 Task: In the event  named  Client Appreciation Networking Breakfast, Set a range of dates when you can accept meetings  '10 Jul â€" 1 Aug 2023'. Select a duration of  60 min. Select working hours  	_x000D_
MON- SAT 10:00am â€" 6:00pm. Add time before or after your events  as 10 min. Set the frequency of available time slots for invitees as  25 min. Set the minimum notice period and maximum events allowed per day as  48 hours and 2. , logged in from the account softage.4@softage.net and add another guest for the event, softage.9@softage.net
Action: Key pressed breakfast
Screenshot: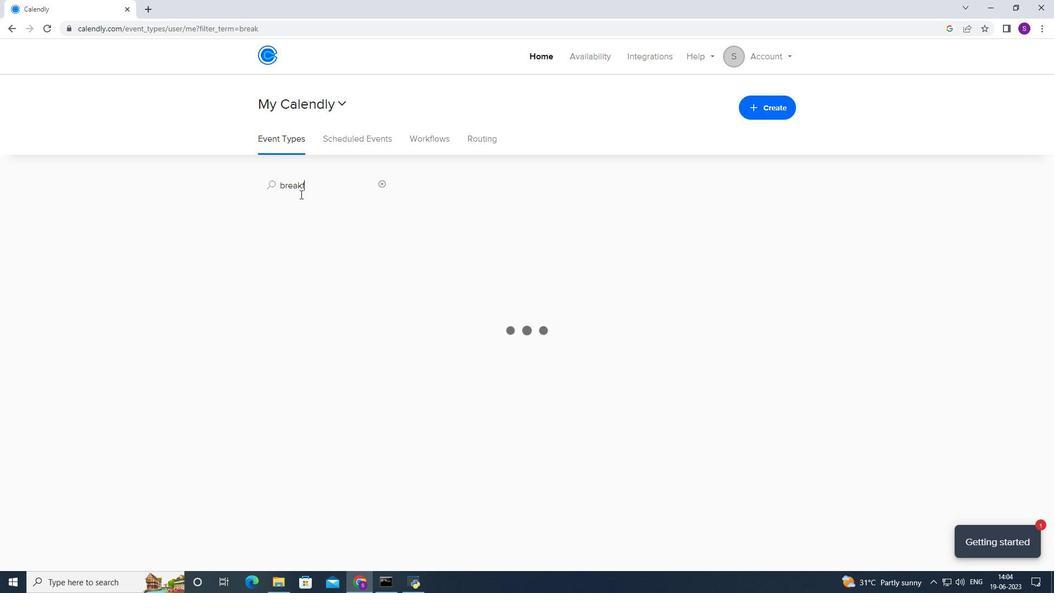
Action: Mouse moved to (532, 341)
Screenshot: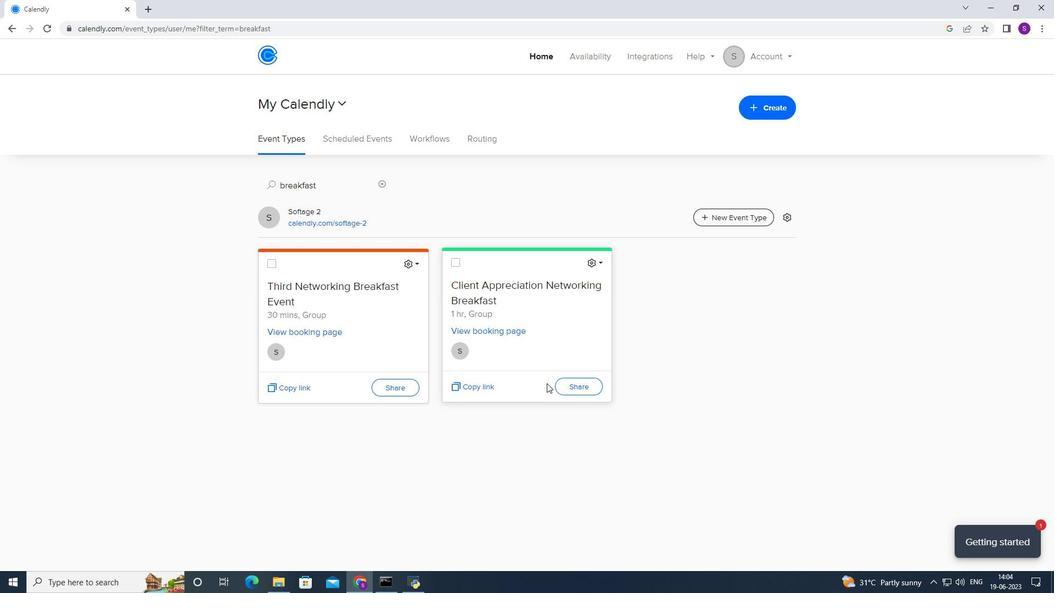 
Action: Mouse pressed left at (532, 341)
Screenshot: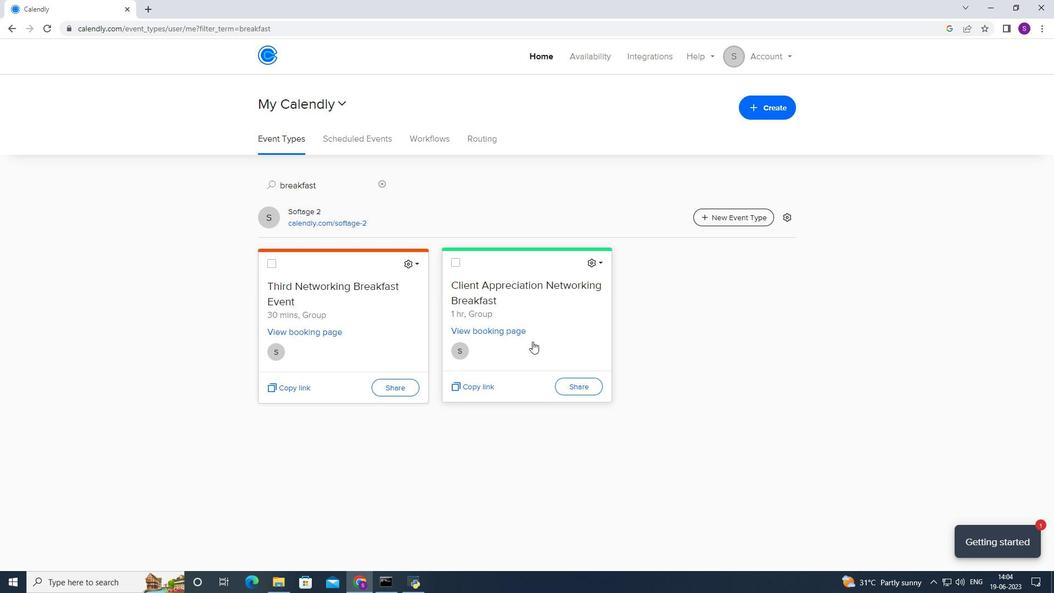 
Action: Mouse moved to (357, 235)
Screenshot: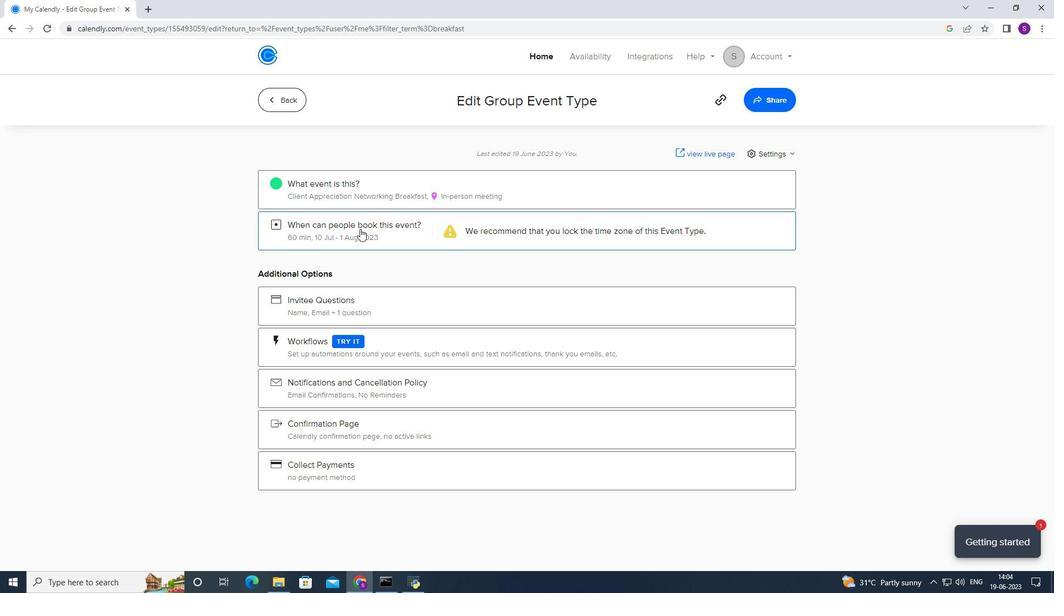 
Action: Mouse pressed left at (357, 235)
Screenshot: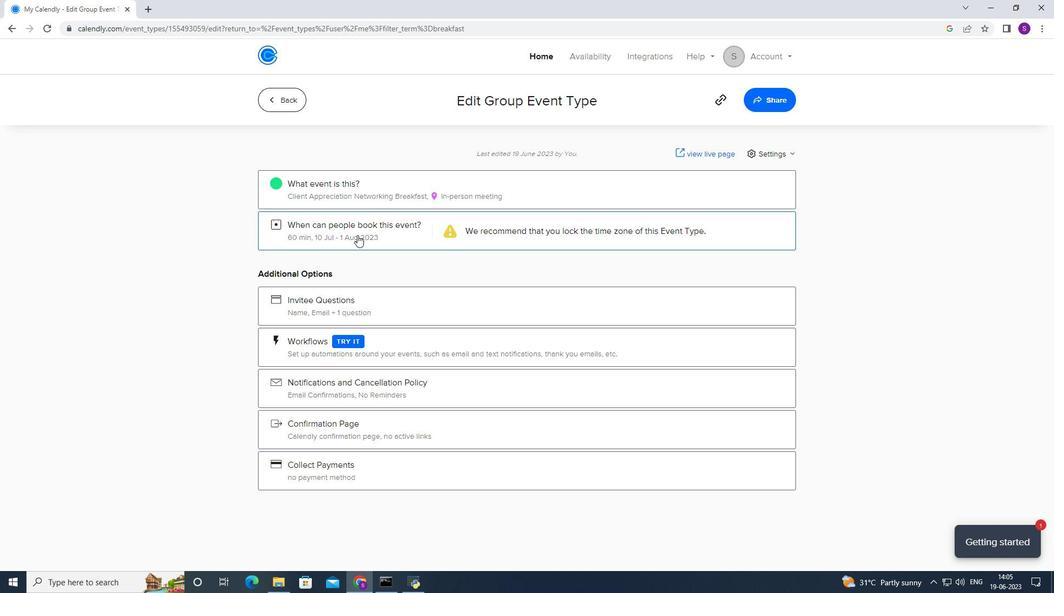 
Action: Mouse moved to (397, 369)
Screenshot: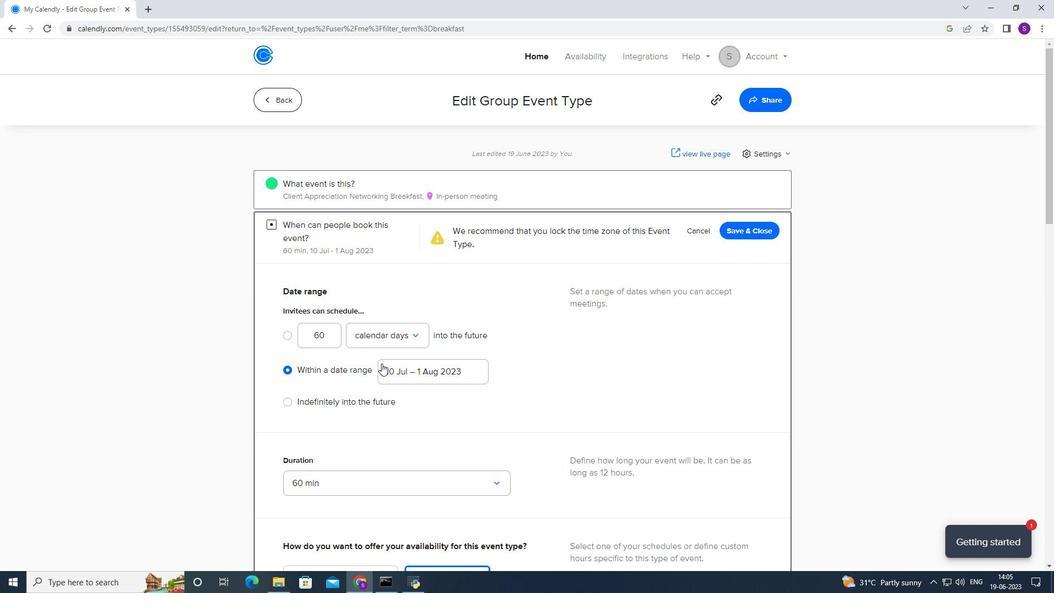 
Action: Mouse pressed left at (397, 369)
Screenshot: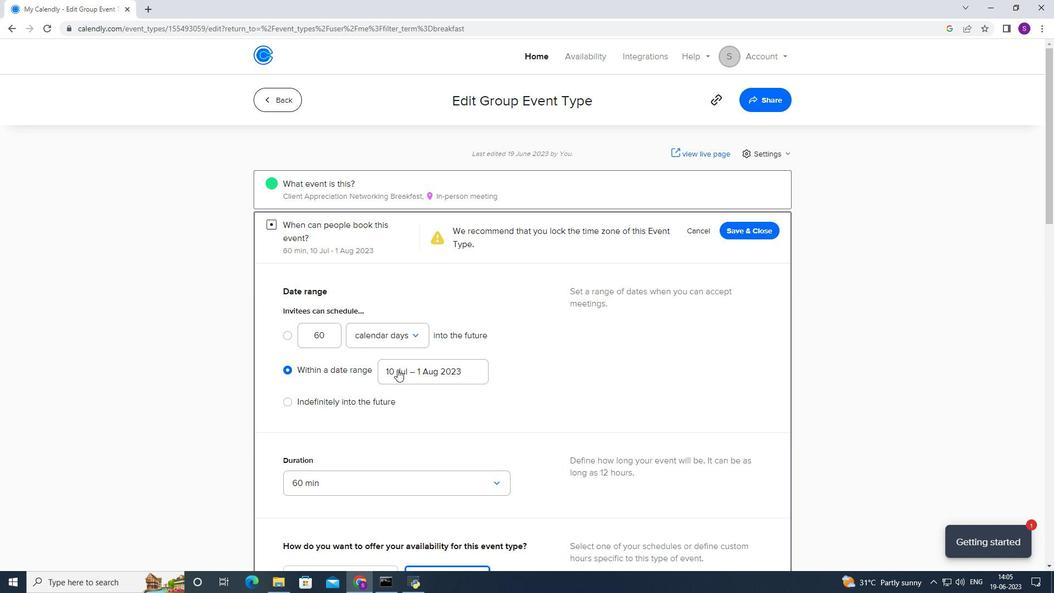 
Action: Mouse moved to (378, 234)
Screenshot: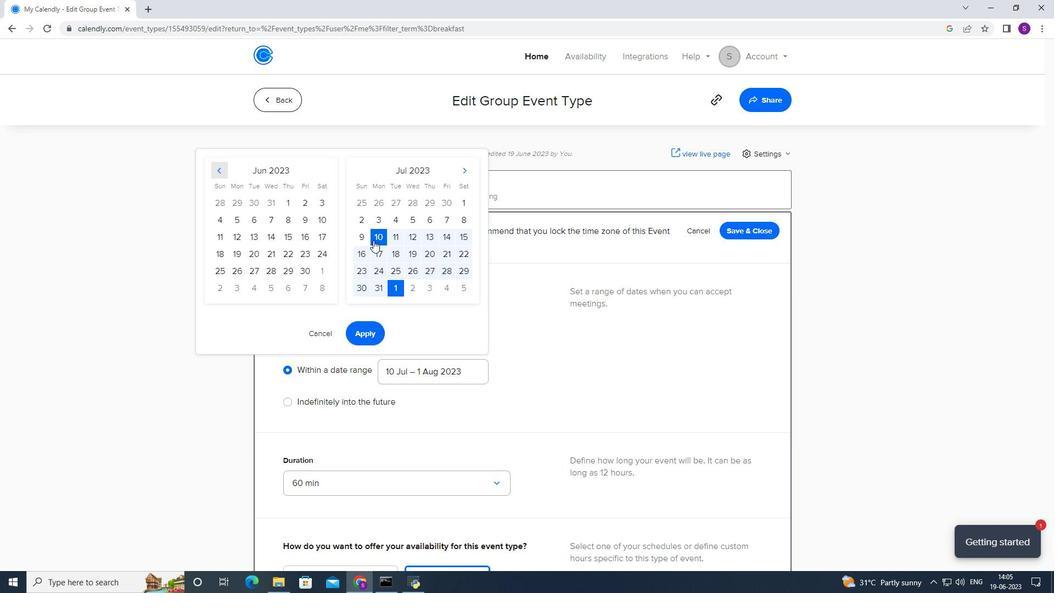 
Action: Mouse pressed left at (378, 234)
Screenshot: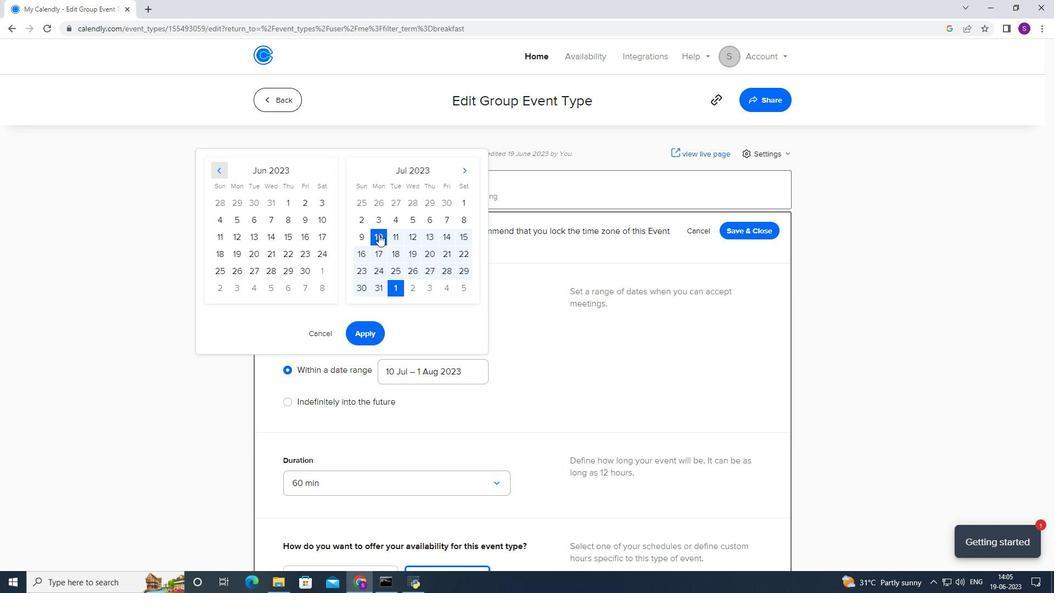 
Action: Mouse moved to (464, 173)
Screenshot: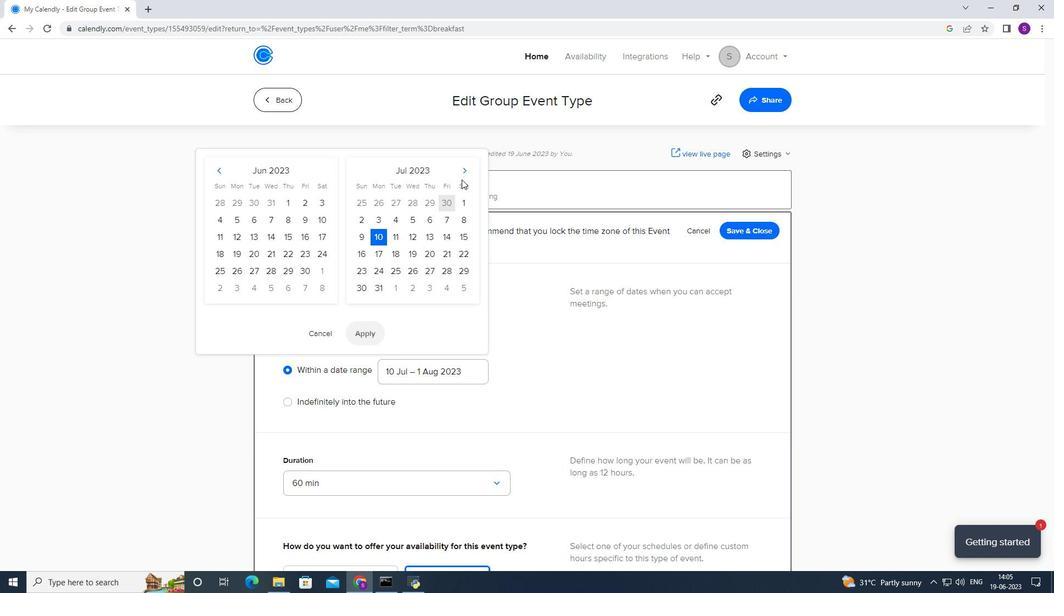 
Action: Mouse pressed left at (464, 173)
Screenshot: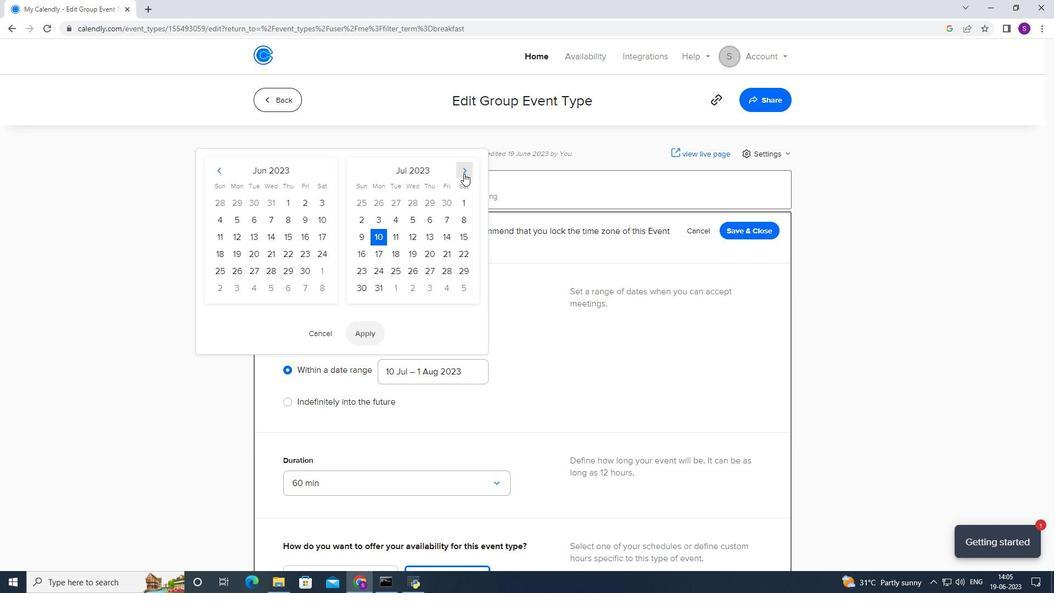 
Action: Mouse moved to (402, 203)
Screenshot: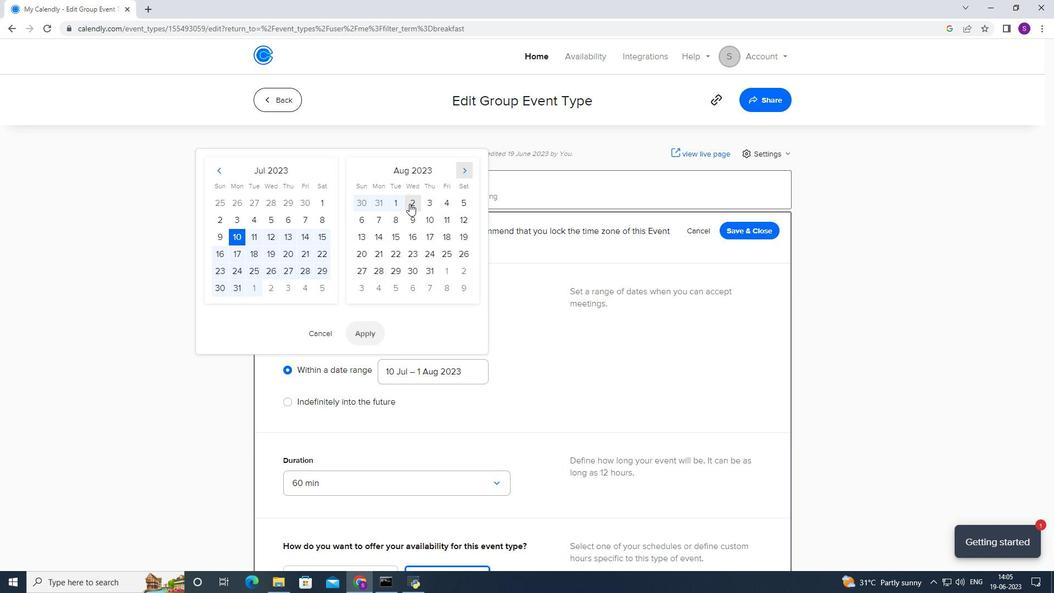 
Action: Mouse pressed left at (402, 203)
Screenshot: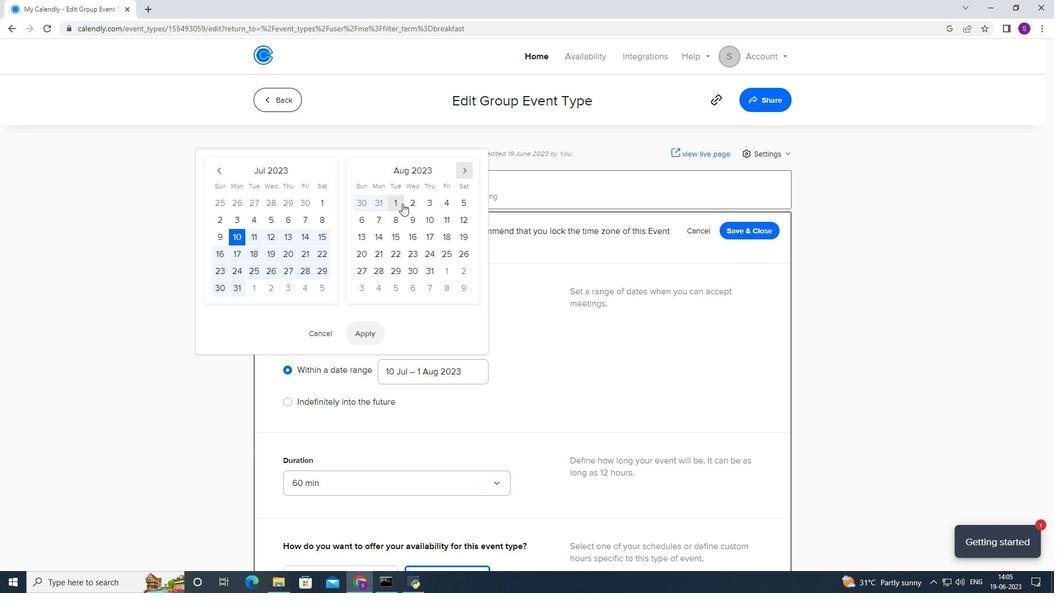 
Action: Mouse moved to (370, 328)
Screenshot: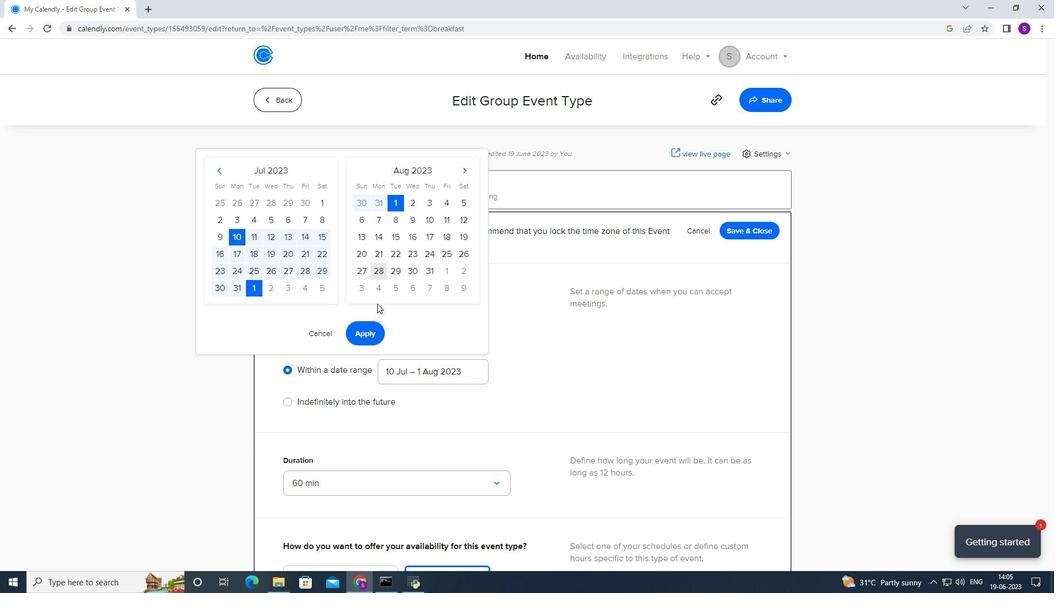 
Action: Mouse pressed left at (370, 328)
Screenshot: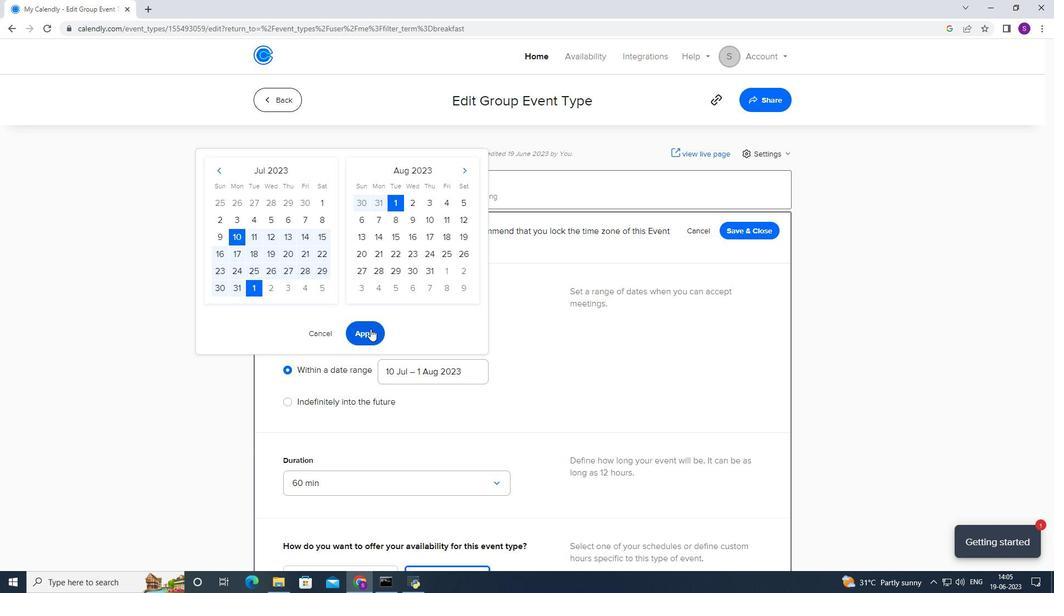 
Action: Mouse moved to (342, 417)
Screenshot: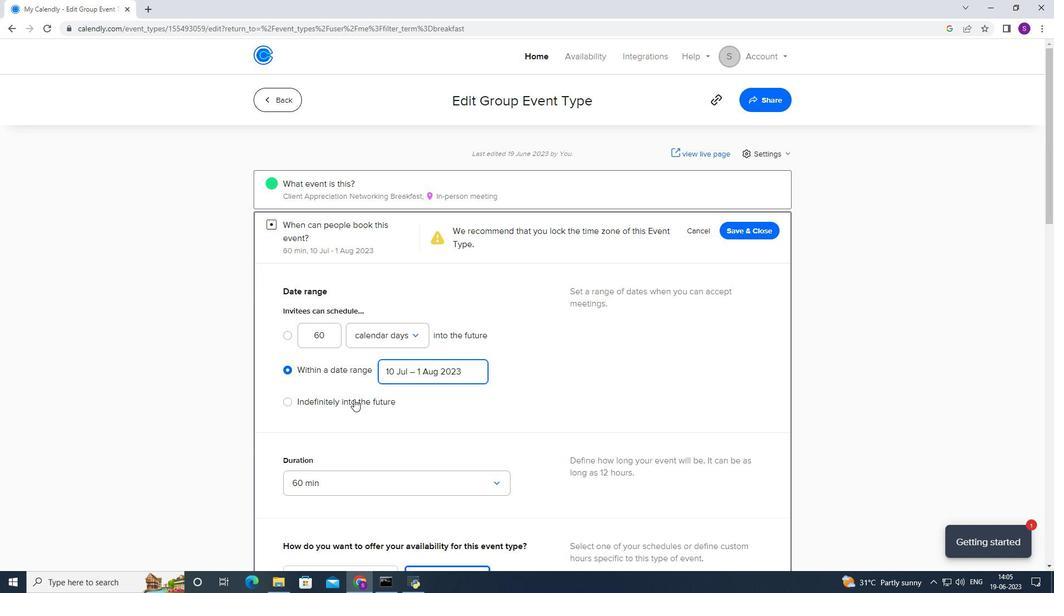 
Action: Mouse scrolled (342, 416) with delta (0, 0)
Screenshot: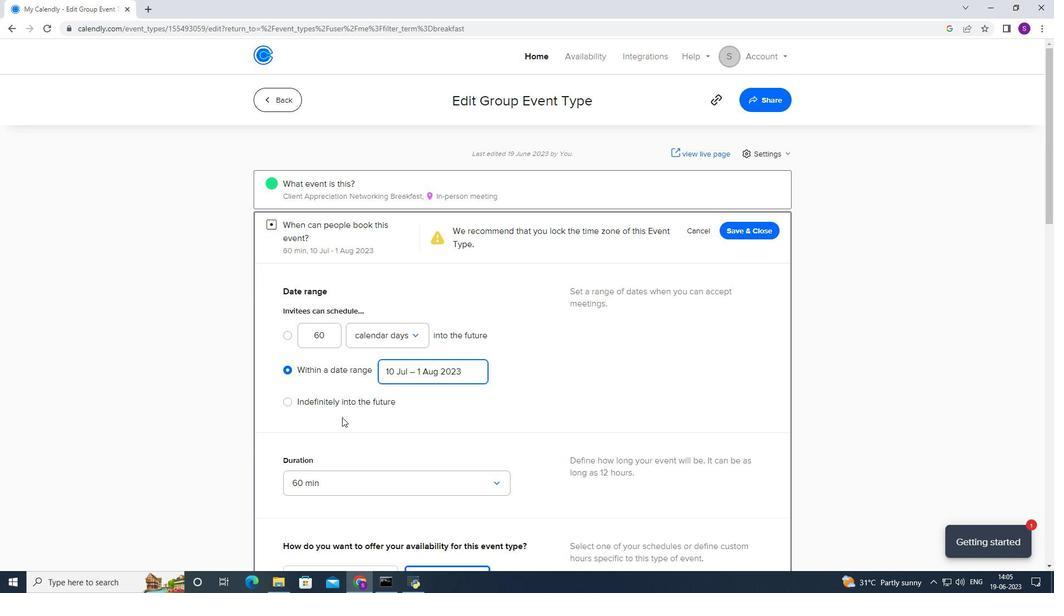 
Action: Mouse scrolled (342, 416) with delta (0, 0)
Screenshot: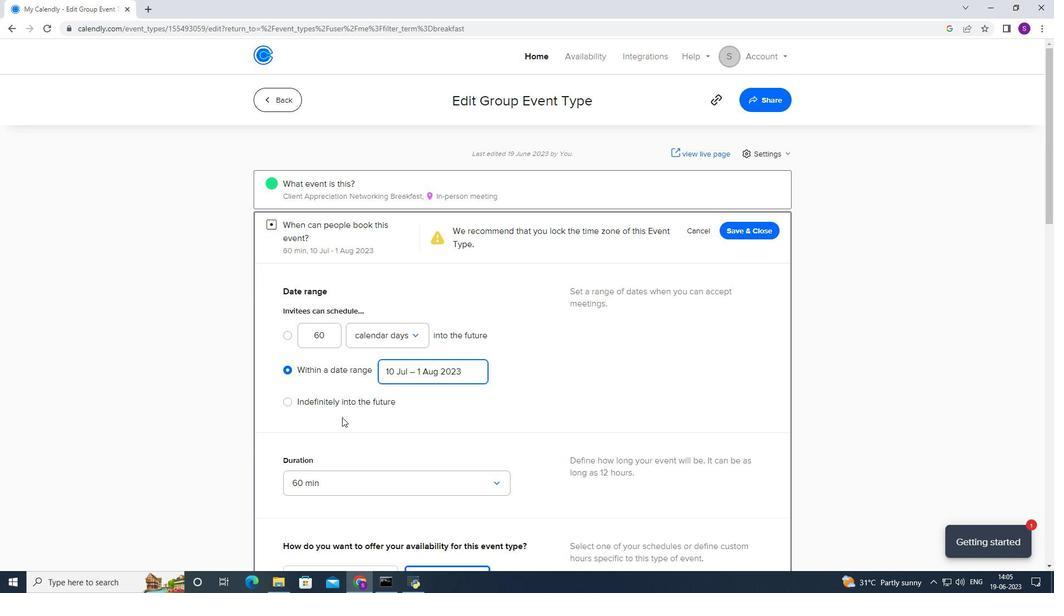 
Action: Mouse scrolled (342, 416) with delta (0, 0)
Screenshot: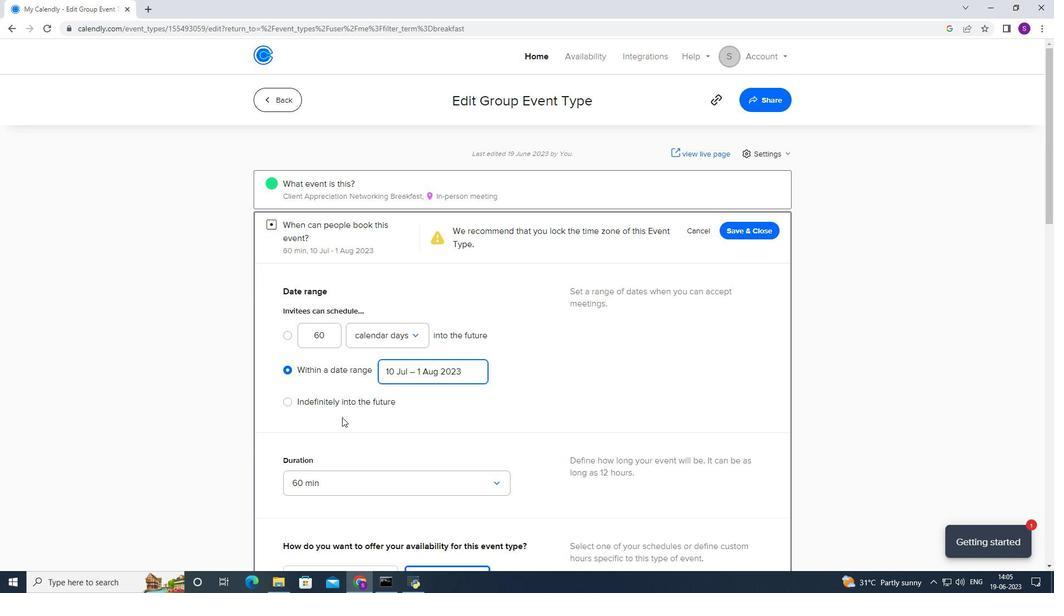 
Action: Mouse scrolled (342, 416) with delta (0, 0)
Screenshot: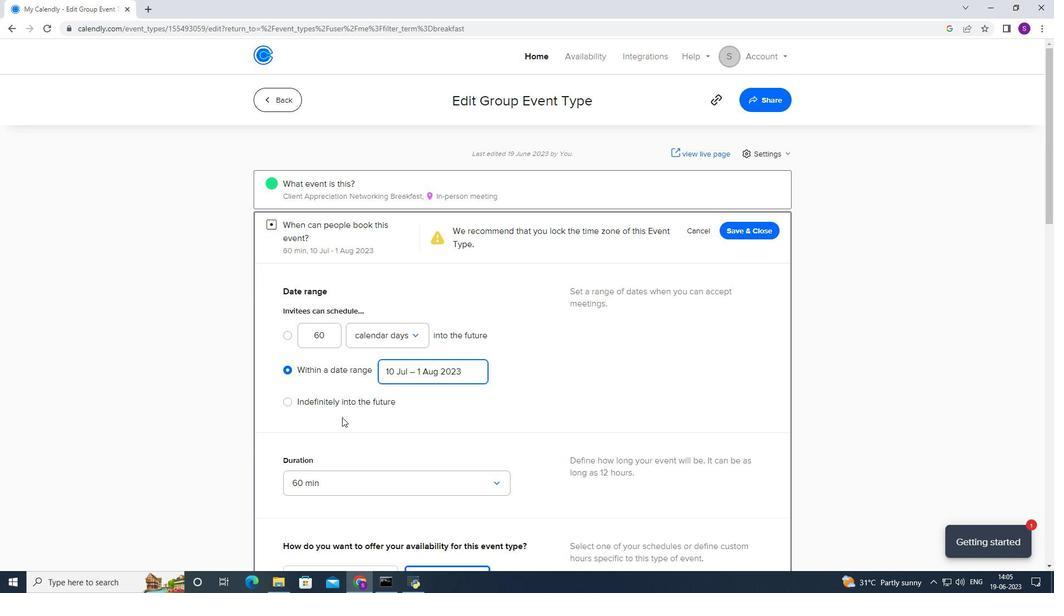 
Action: Mouse moved to (382, 335)
Screenshot: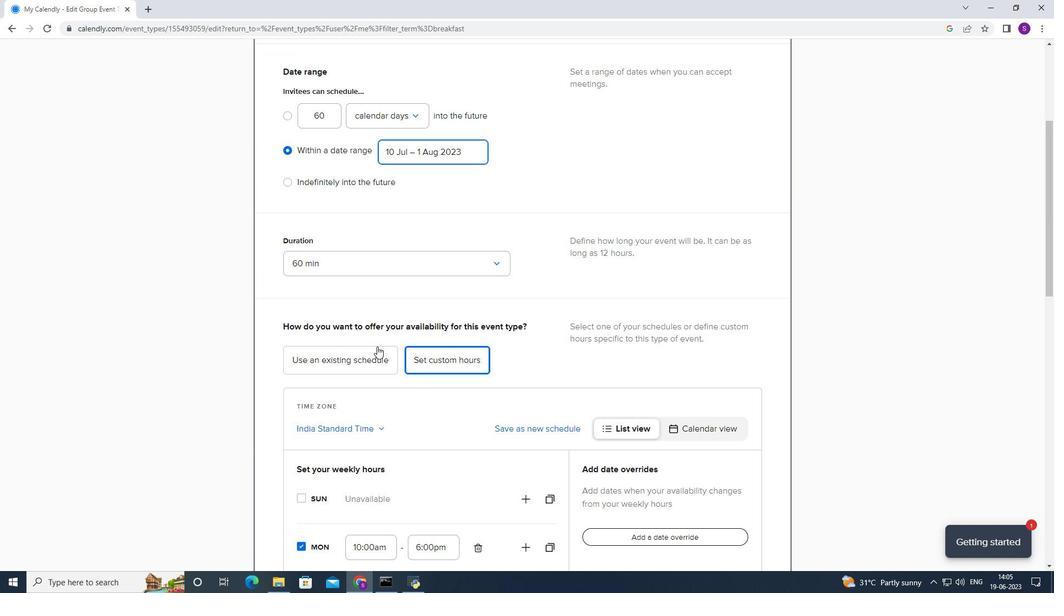 
Action: Mouse scrolled (382, 334) with delta (0, 0)
Screenshot: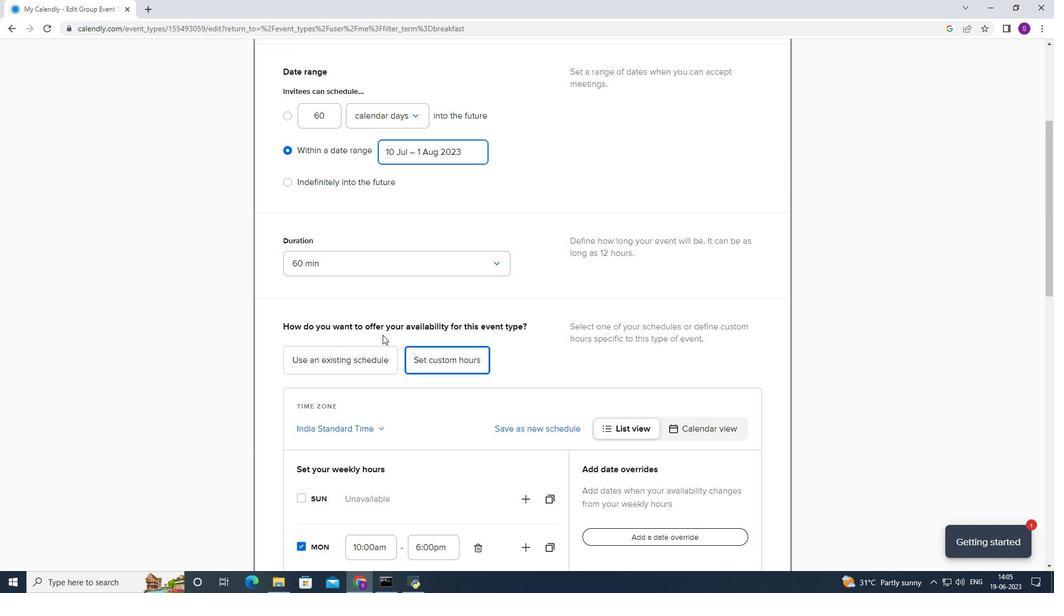 
Action: Mouse scrolled (382, 334) with delta (0, 0)
Screenshot: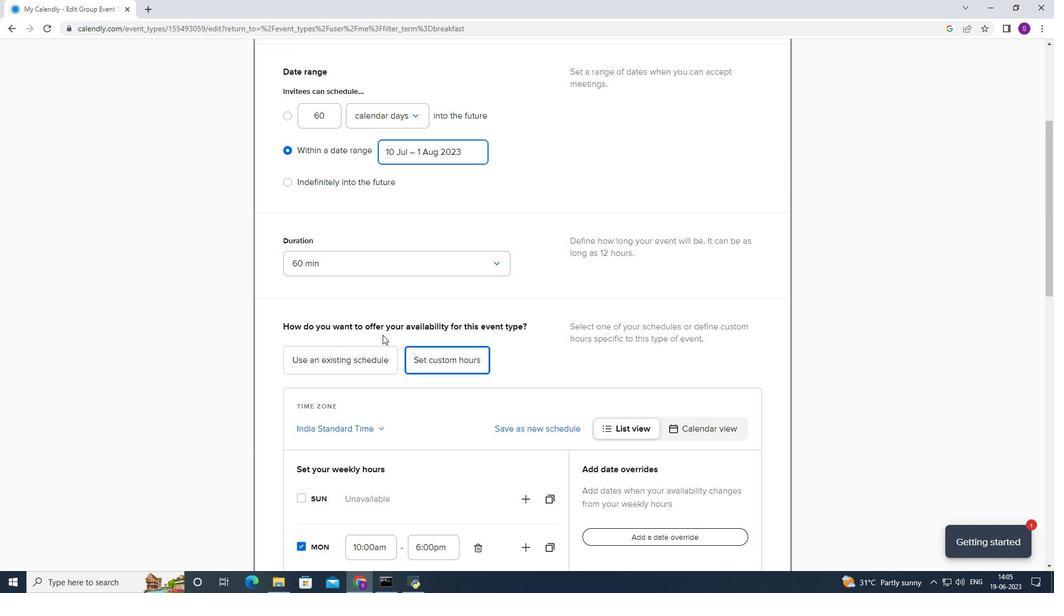 
Action: Mouse scrolled (382, 334) with delta (0, 0)
Screenshot: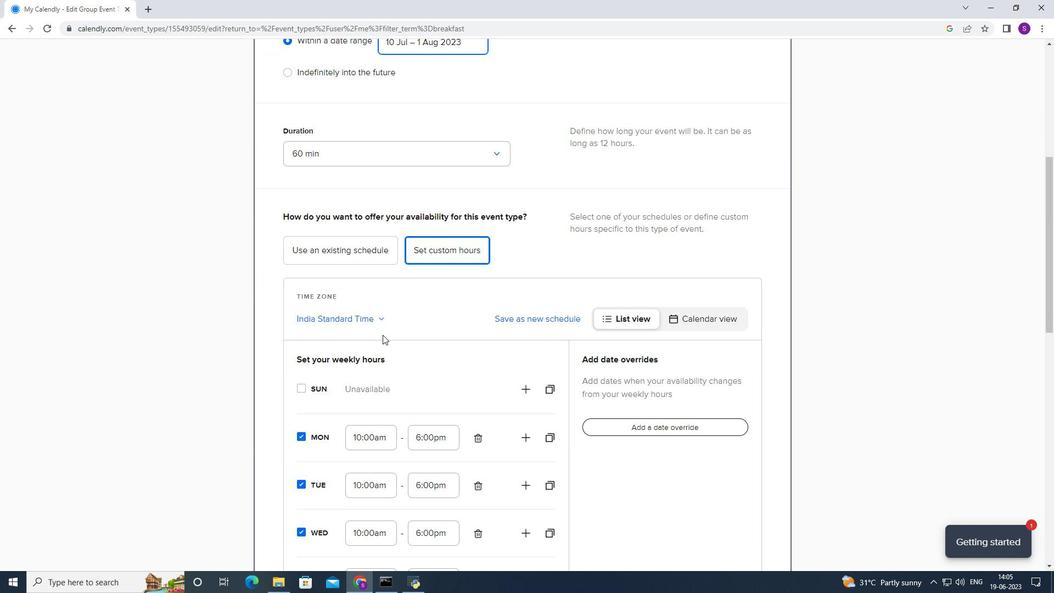 
Action: Mouse scrolled (382, 334) with delta (0, 0)
Screenshot: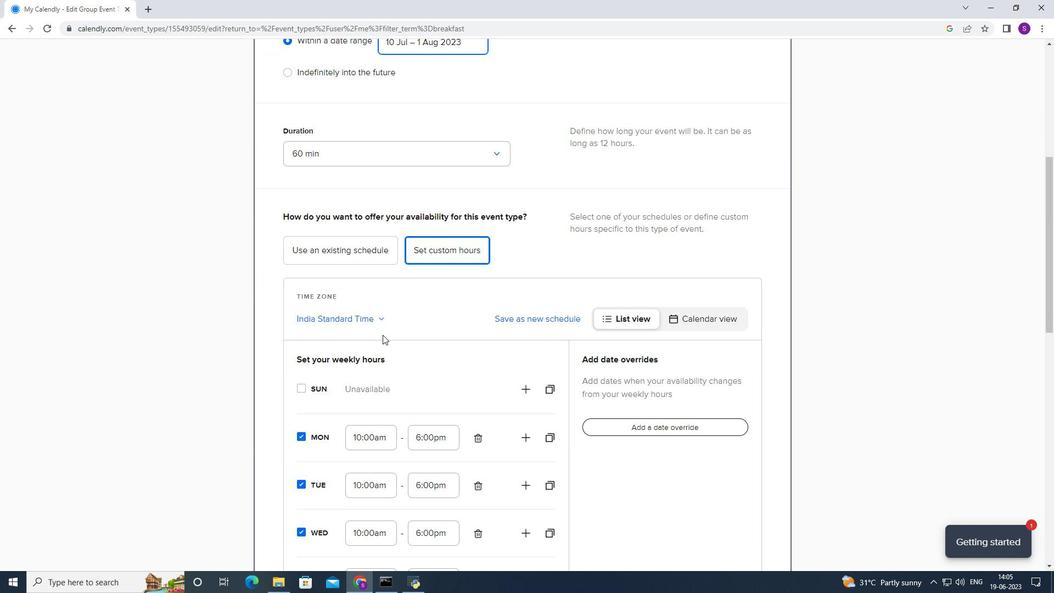 
Action: Mouse scrolled (382, 334) with delta (0, 0)
Screenshot: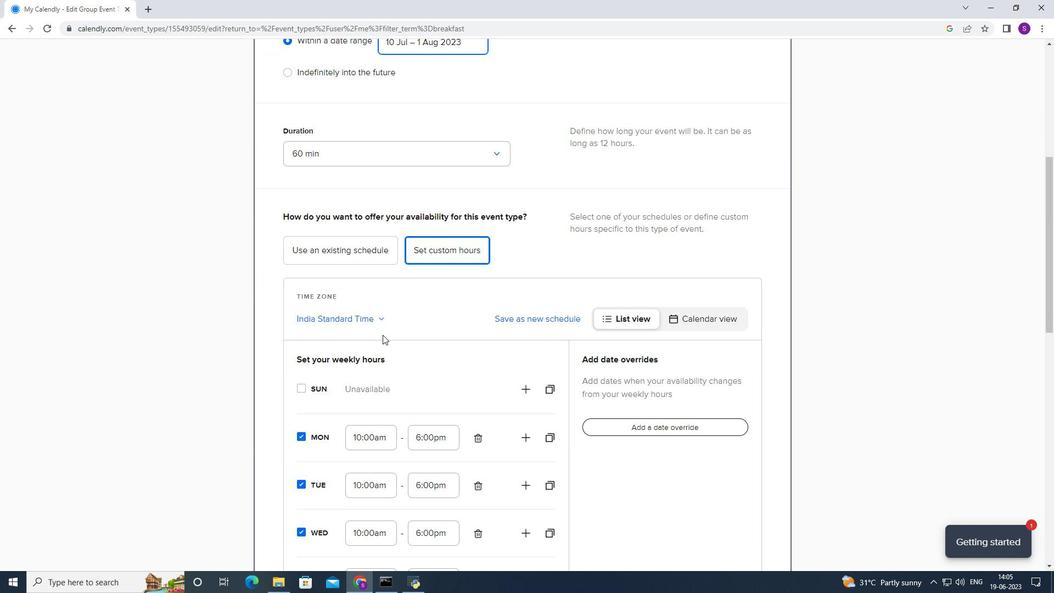 
Action: Mouse scrolled (382, 334) with delta (0, 0)
Screenshot: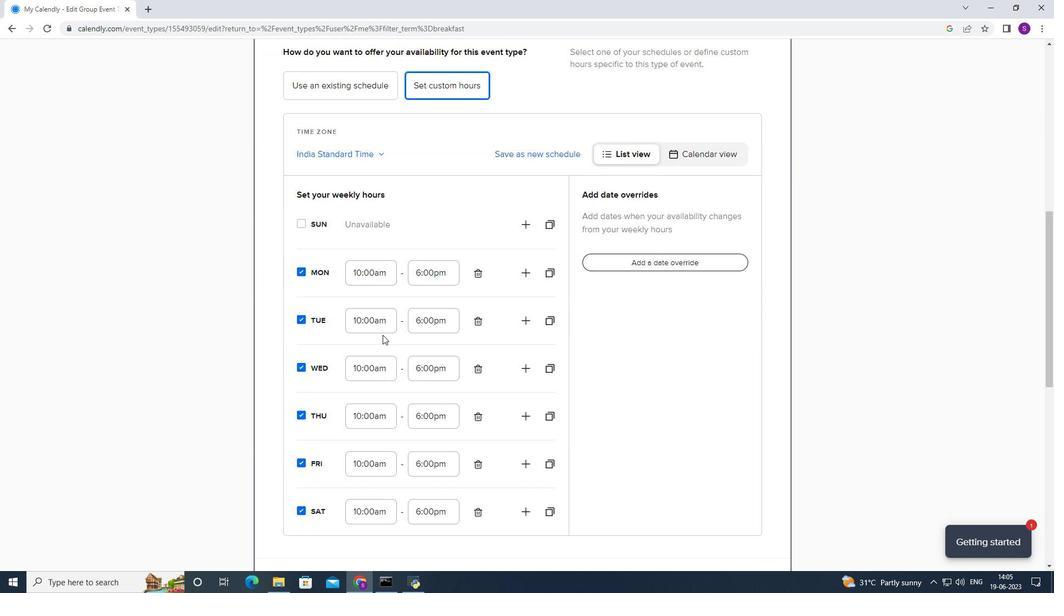 
Action: Mouse scrolled (382, 334) with delta (0, 0)
Screenshot: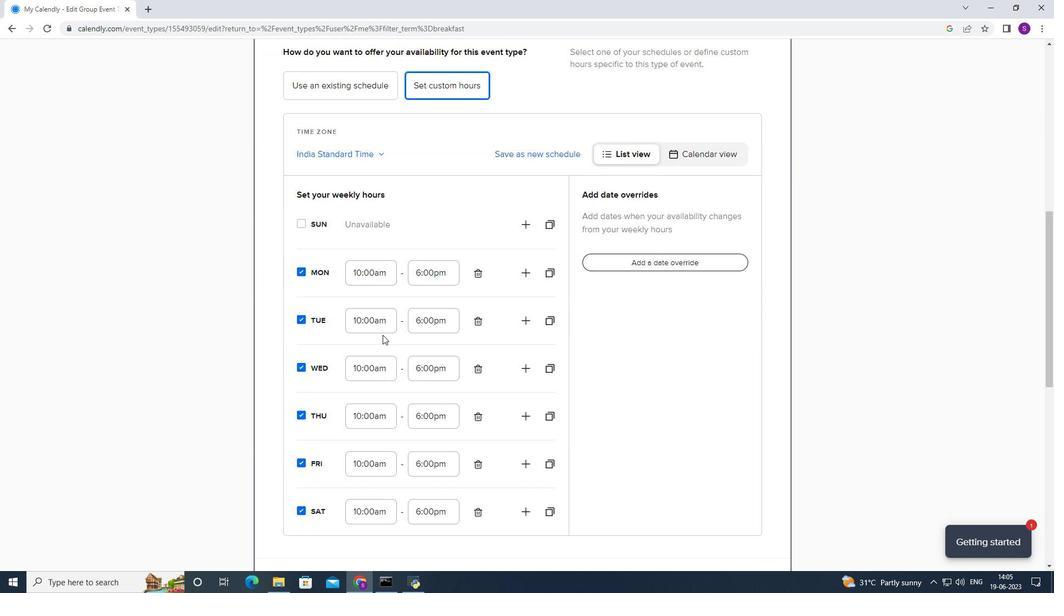 
Action: Mouse scrolled (382, 334) with delta (0, 0)
Screenshot: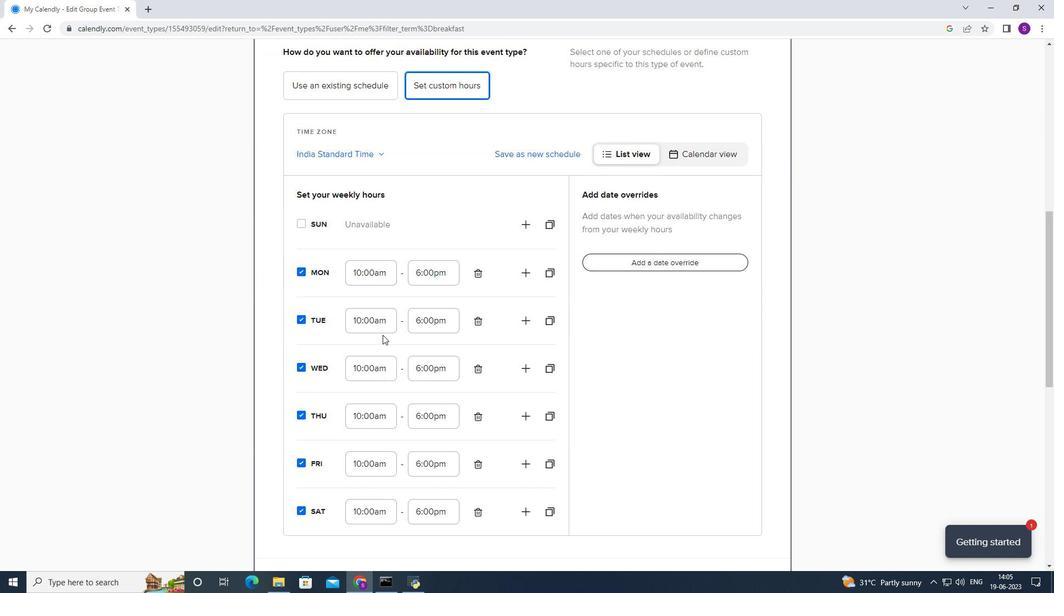 
Action: Mouse scrolled (382, 334) with delta (0, 0)
Screenshot: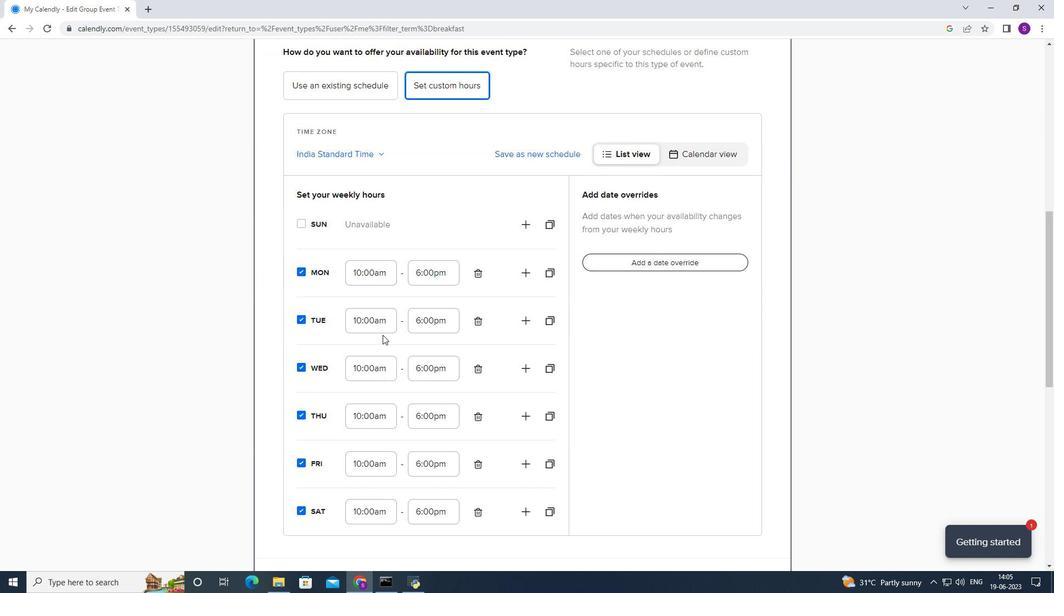 
Action: Mouse scrolled (382, 334) with delta (0, 0)
Screenshot: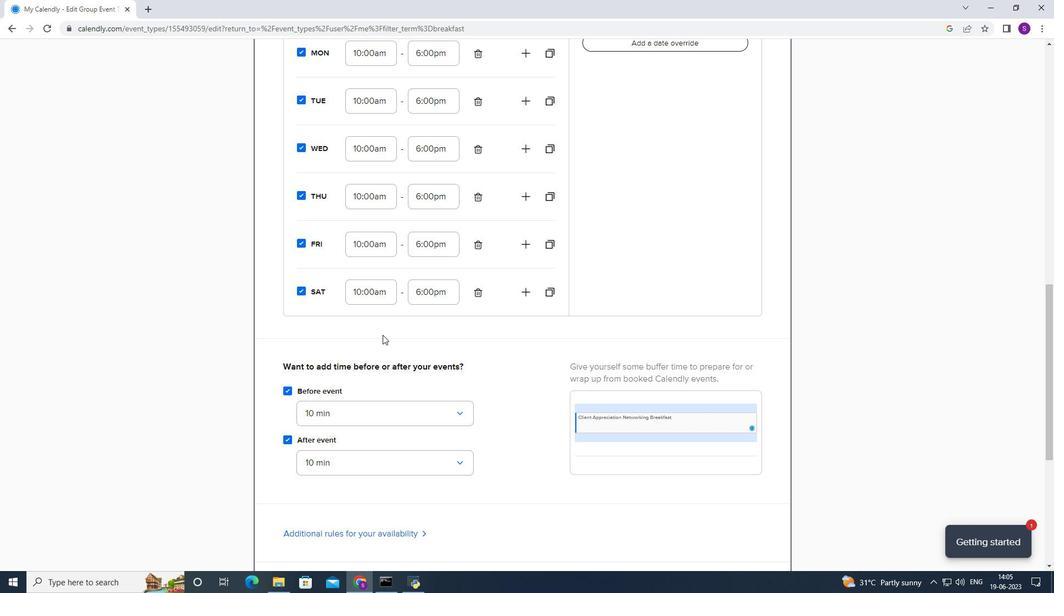 
Action: Mouse scrolled (382, 334) with delta (0, 0)
Screenshot: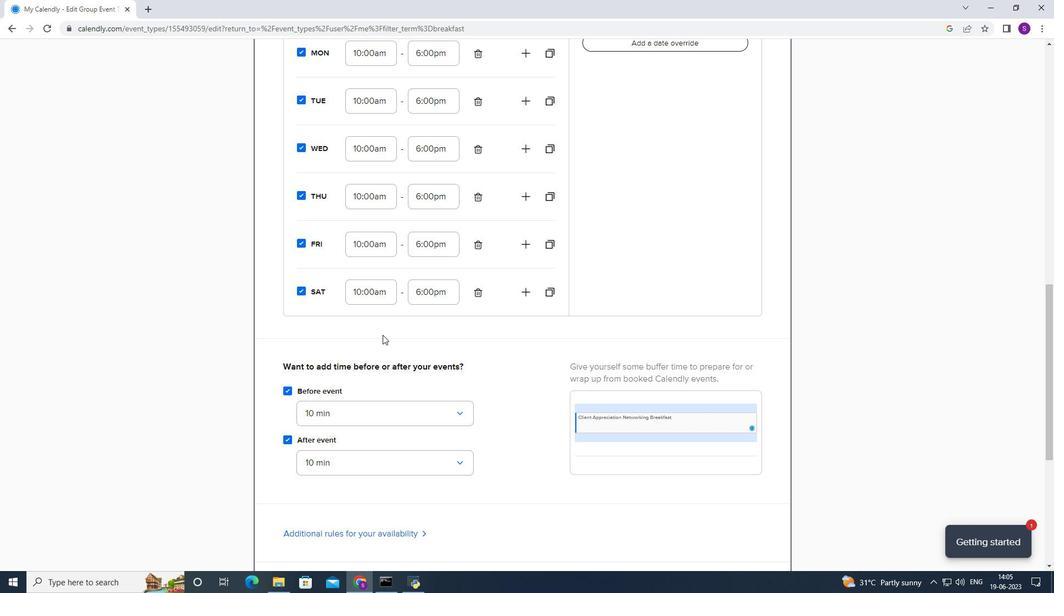 
Action: Mouse scrolled (382, 334) with delta (0, 0)
Screenshot: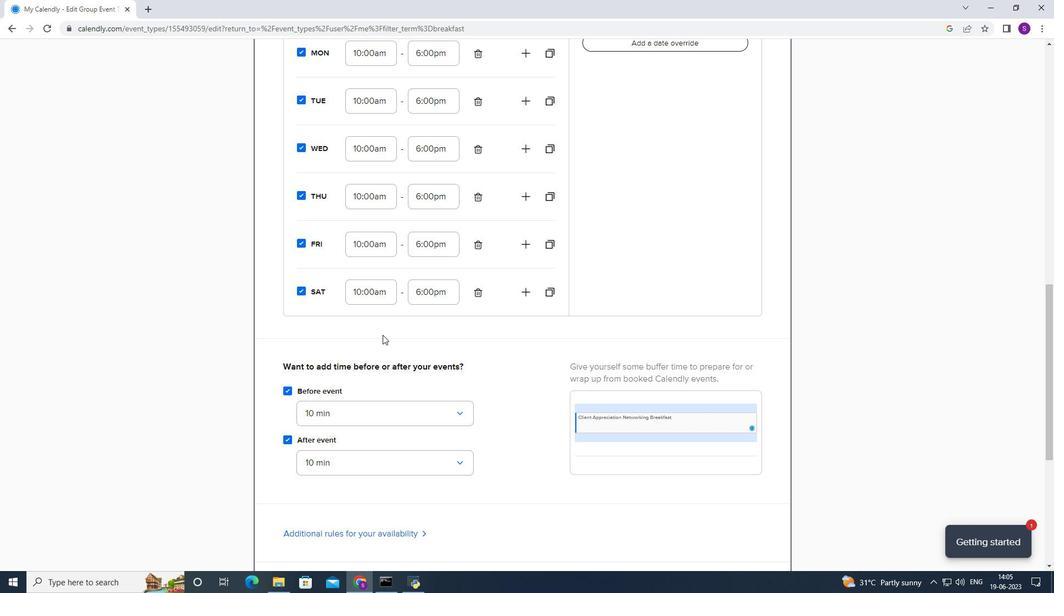 
Action: Mouse scrolled (382, 334) with delta (0, 0)
Screenshot: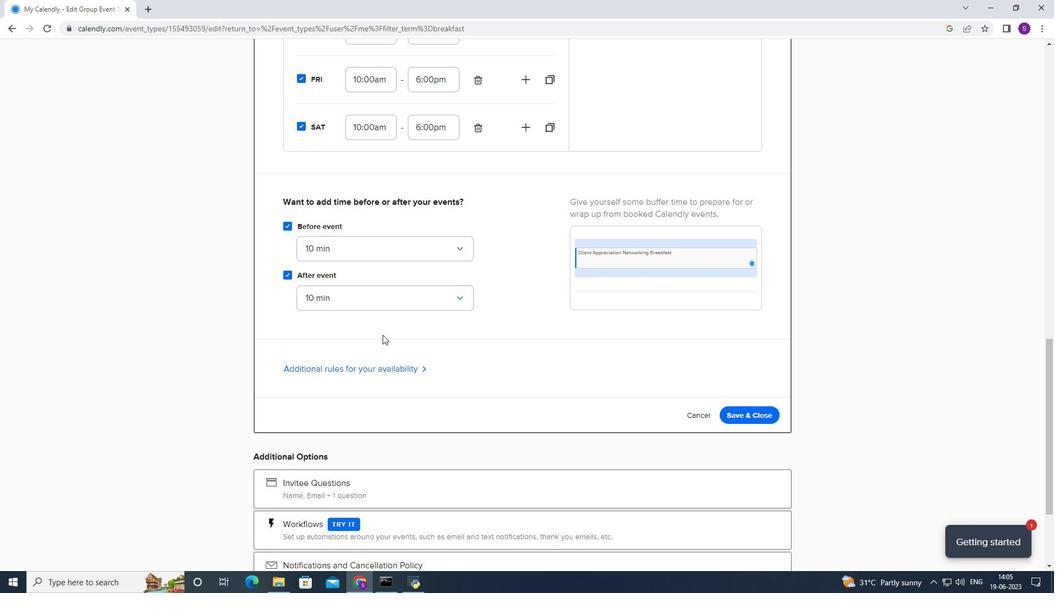 
Action: Mouse scrolled (382, 334) with delta (0, 0)
Screenshot: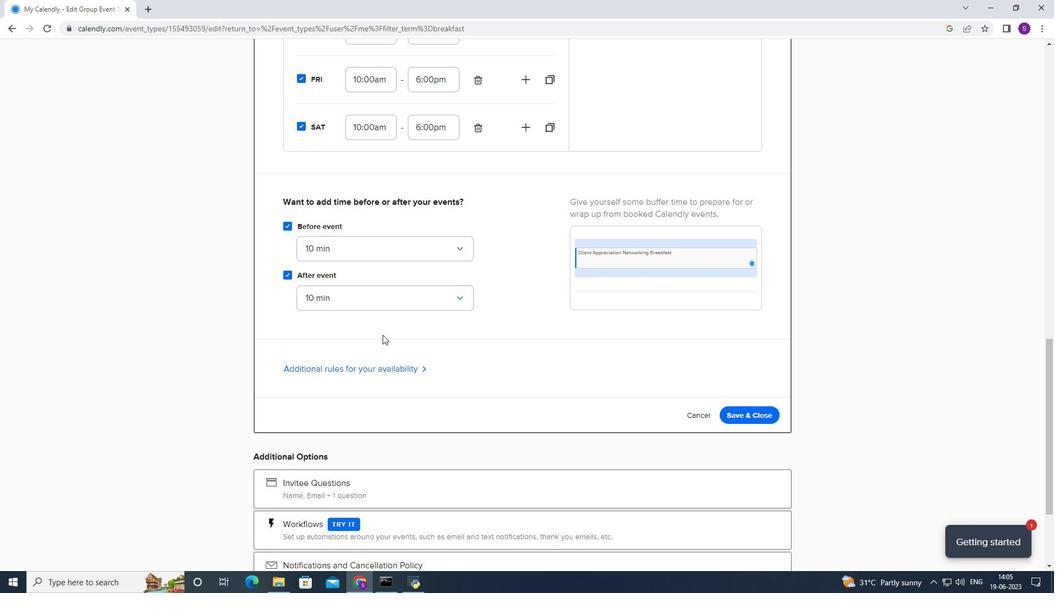 
Action: Mouse scrolled (382, 334) with delta (0, 0)
Screenshot: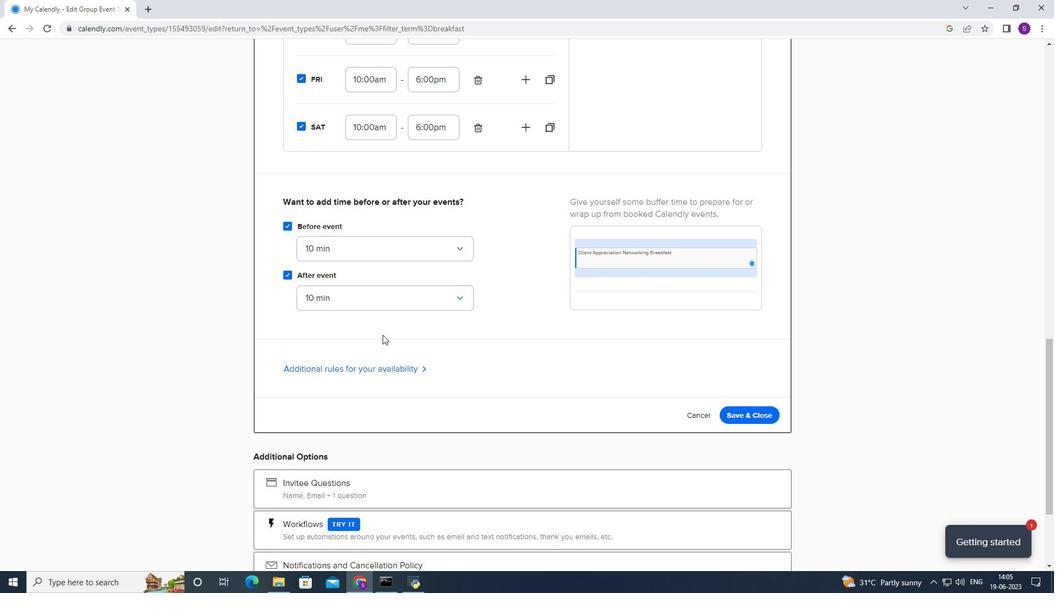 
Action: Mouse scrolled (382, 334) with delta (0, 0)
Screenshot: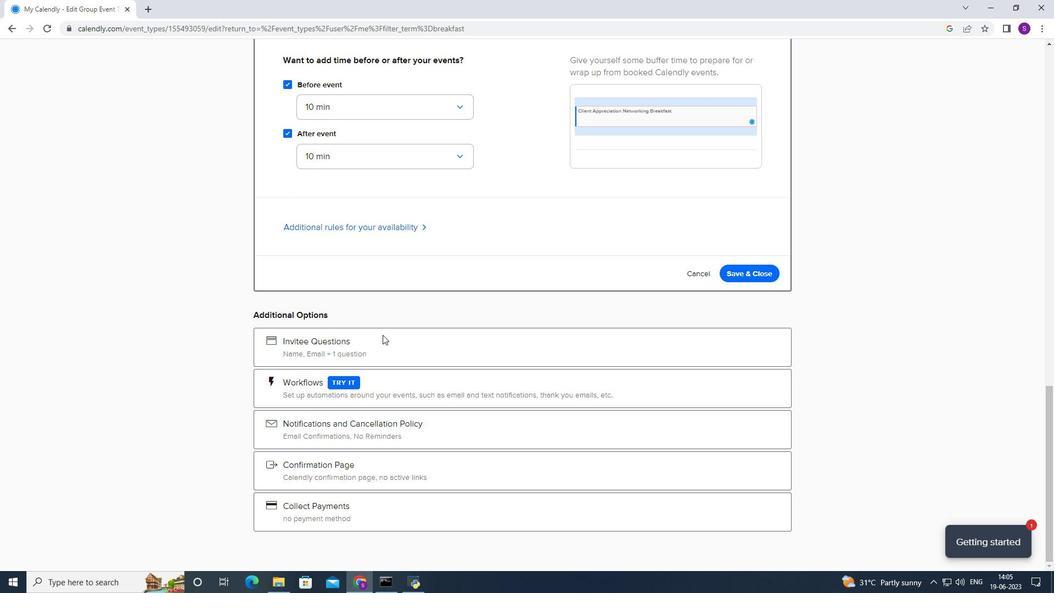 
Action: Mouse moved to (386, 242)
Screenshot: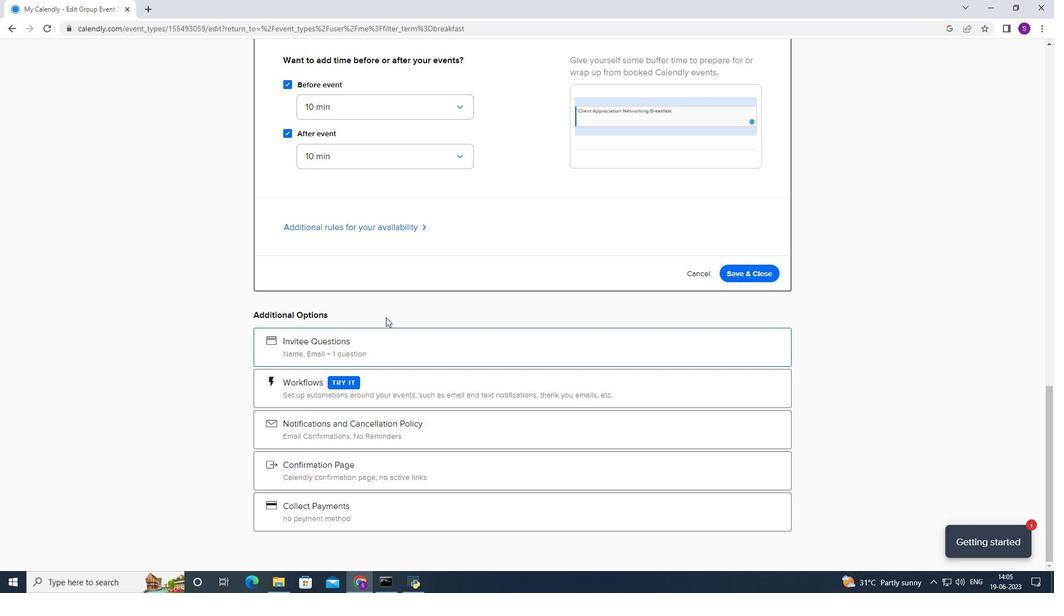 
Action: Mouse pressed left at (386, 242)
Screenshot: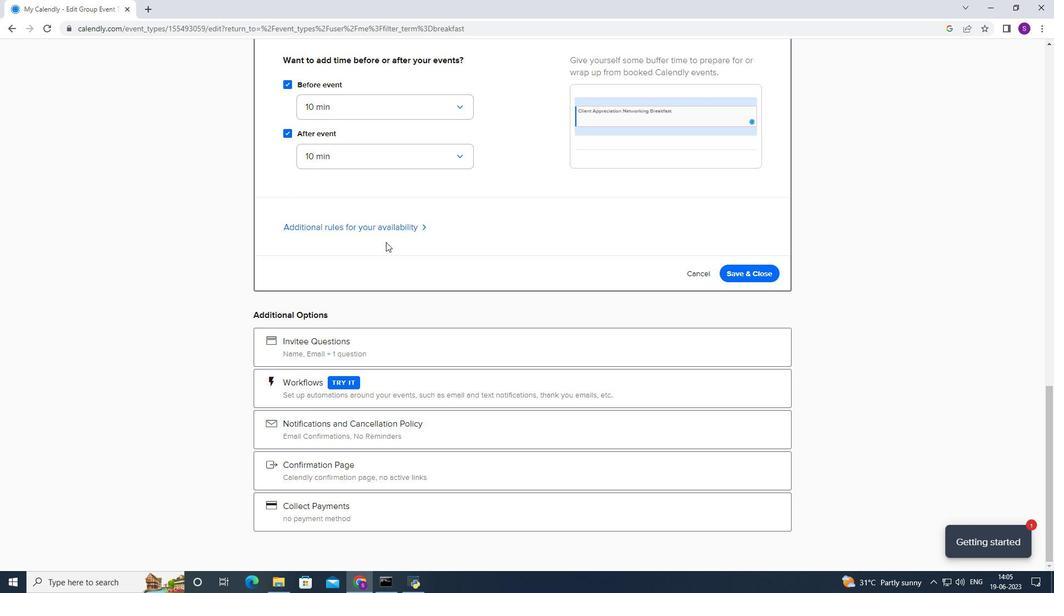 
Action: Mouse moved to (402, 234)
Screenshot: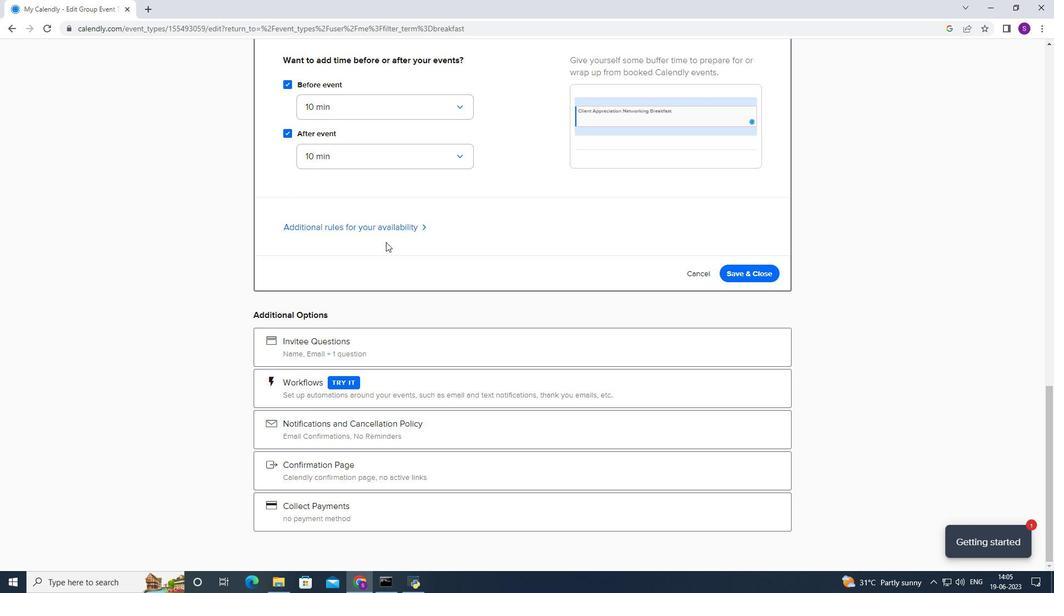 
Action: Mouse pressed left at (402, 234)
Screenshot: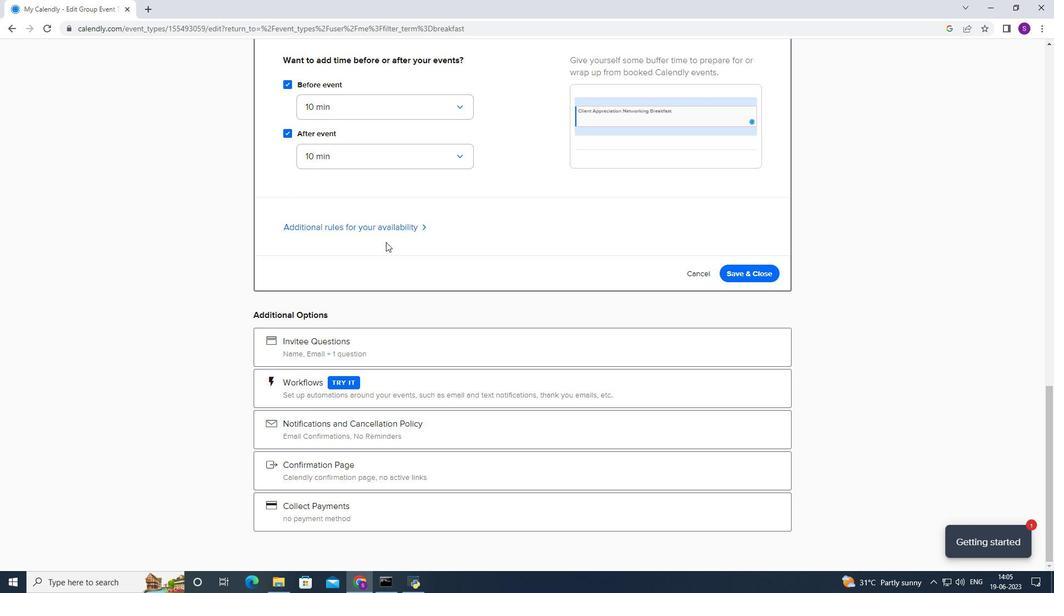 
Action: Mouse moved to (411, 230)
Screenshot: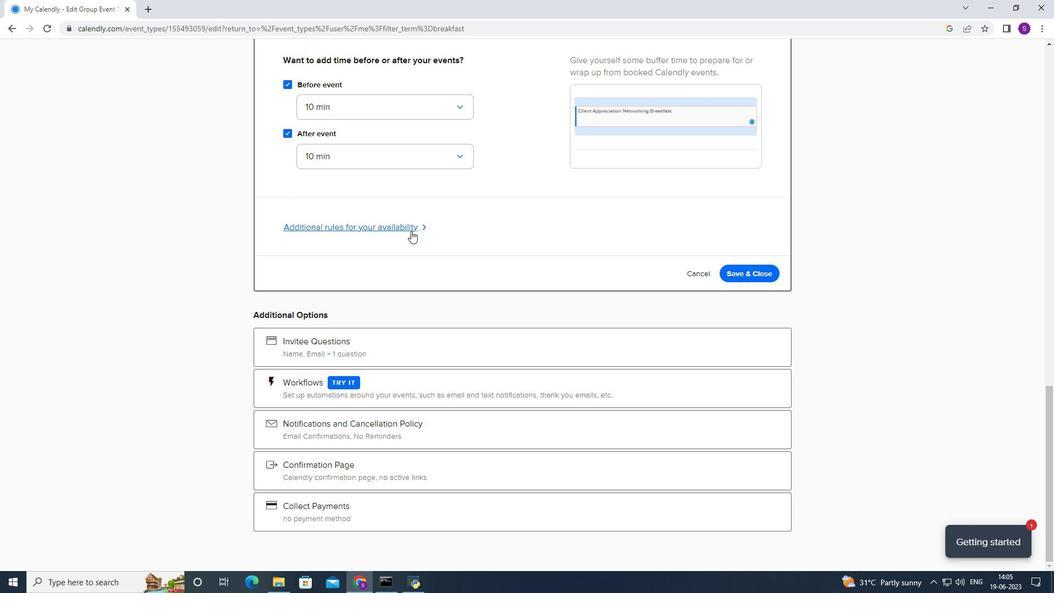 
Action: Mouse pressed left at (411, 230)
Screenshot: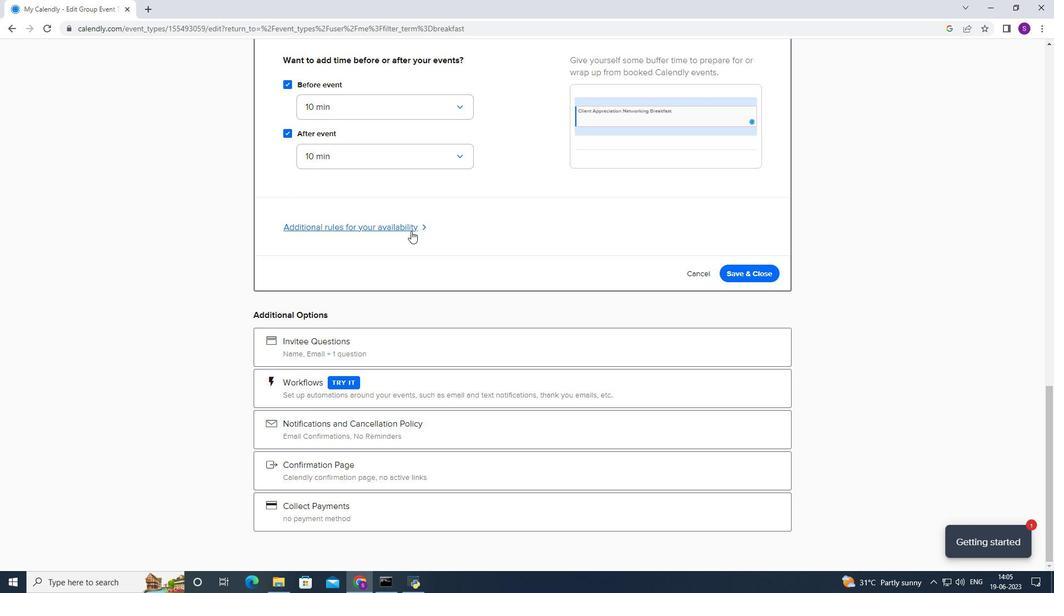 
Action: Mouse moved to (332, 403)
Screenshot: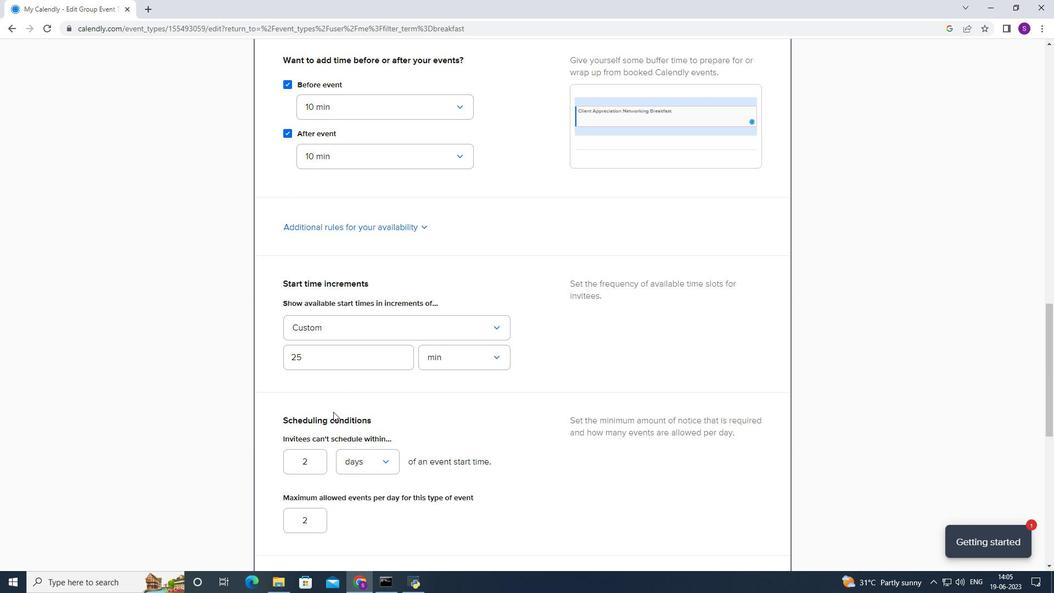 
Action: Mouse scrolled (332, 403) with delta (0, 0)
Screenshot: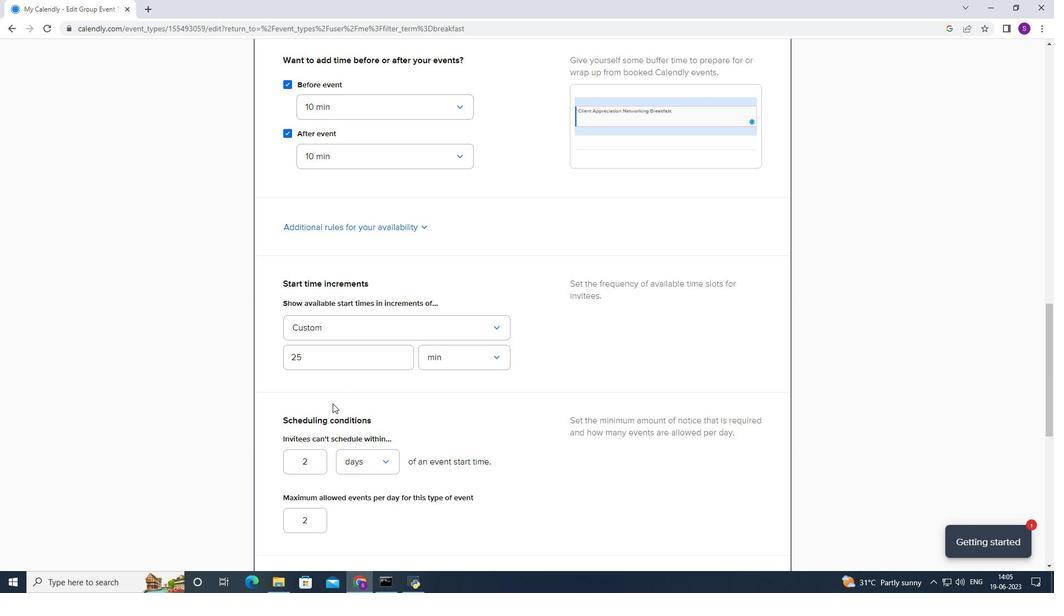 
Action: Mouse scrolled (332, 403) with delta (0, 0)
Screenshot: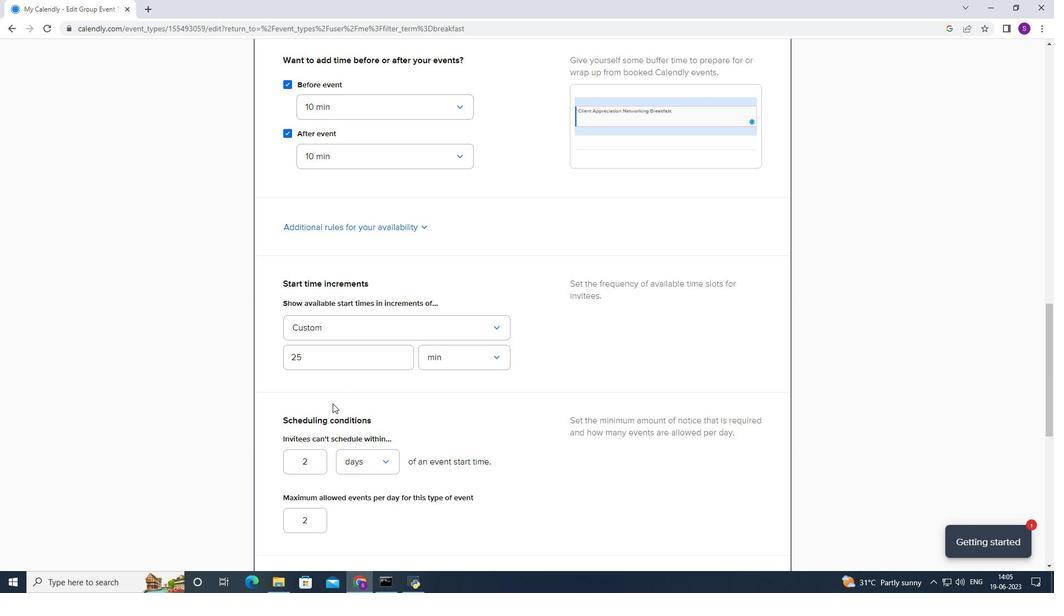 
Action: Mouse scrolled (332, 403) with delta (0, 0)
Screenshot: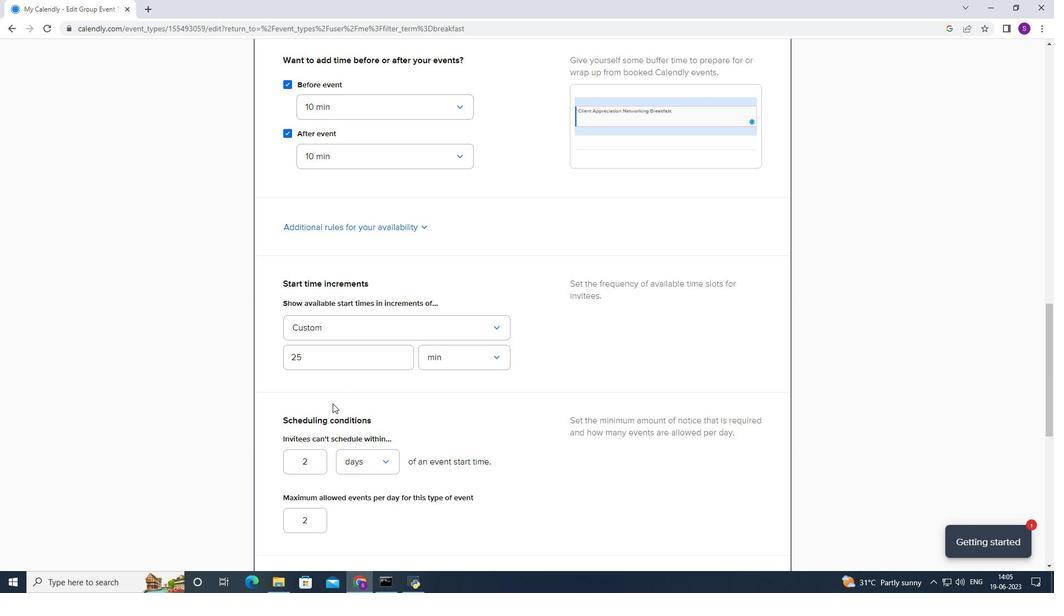 
Action: Mouse scrolled (332, 403) with delta (0, 0)
Screenshot: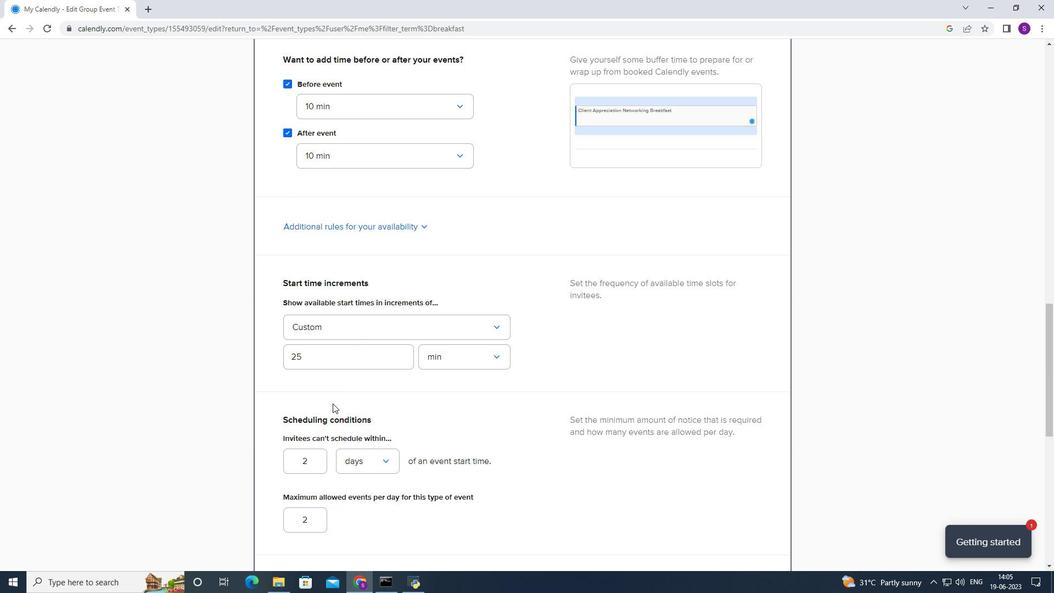 
Action: Mouse moved to (313, 238)
Screenshot: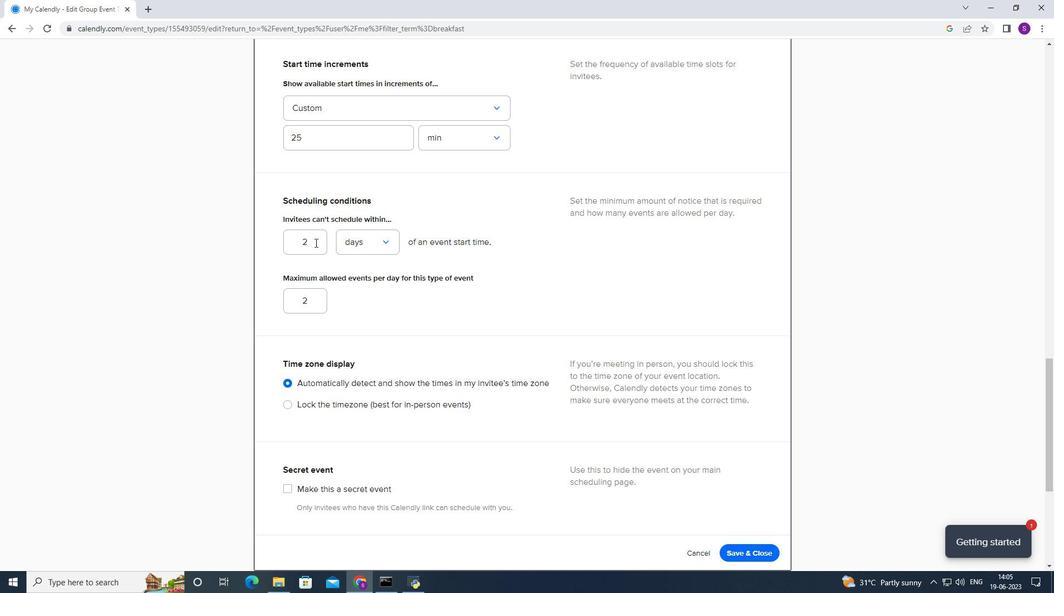 
Action: Mouse pressed left at (313, 238)
Screenshot: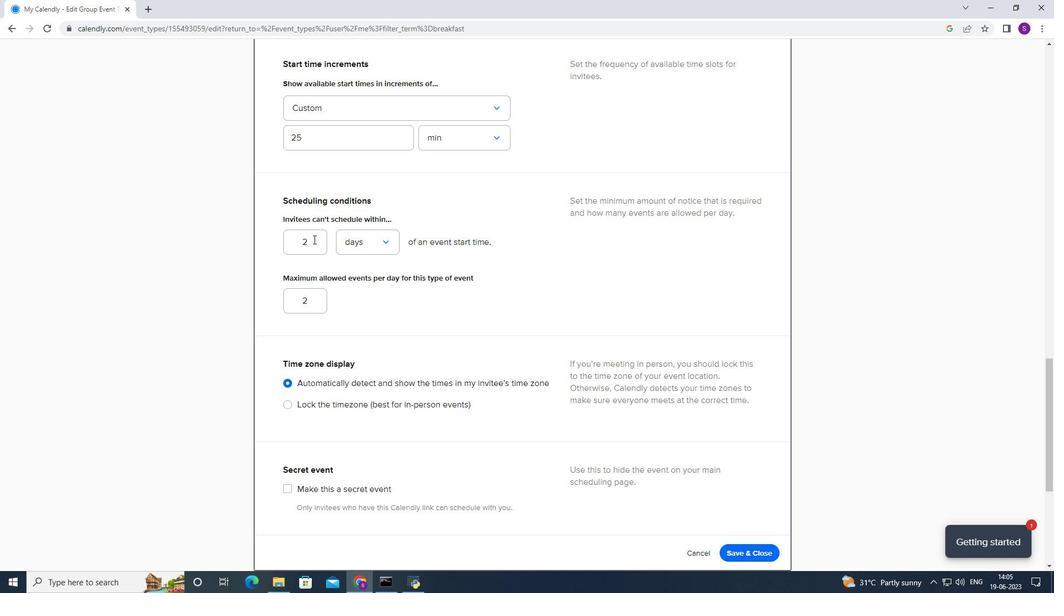 
Action: Mouse moved to (347, 246)
Screenshot: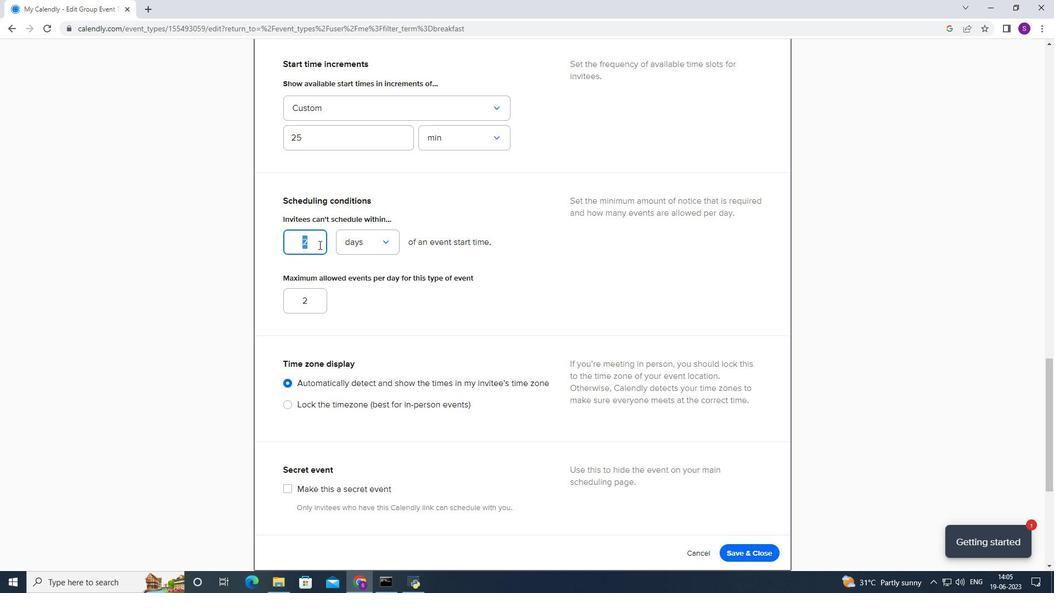 
Action: Mouse pressed left at (347, 246)
Screenshot: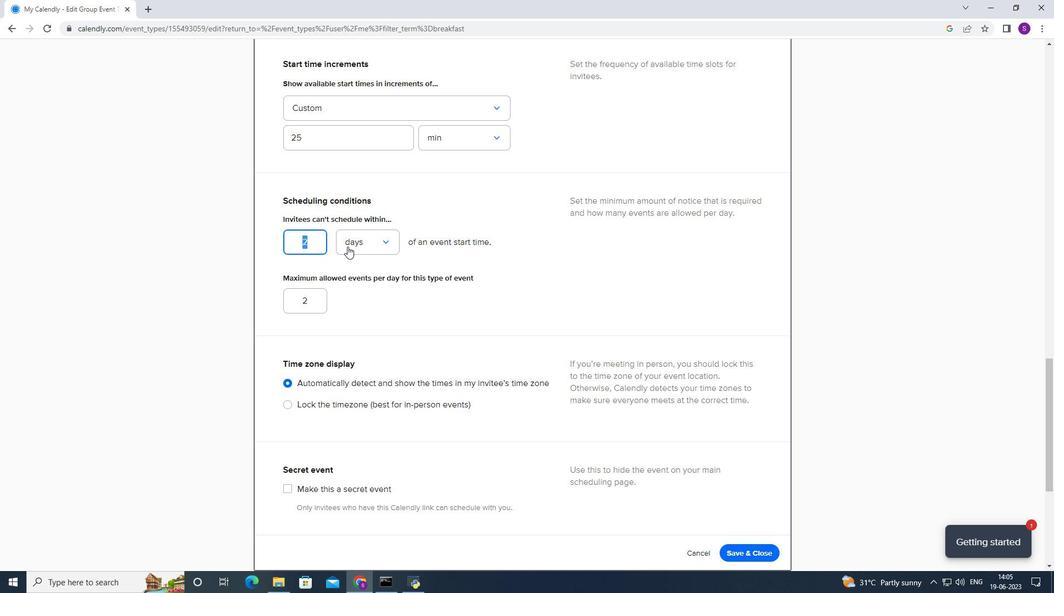 
Action: Mouse moved to (353, 290)
Screenshot: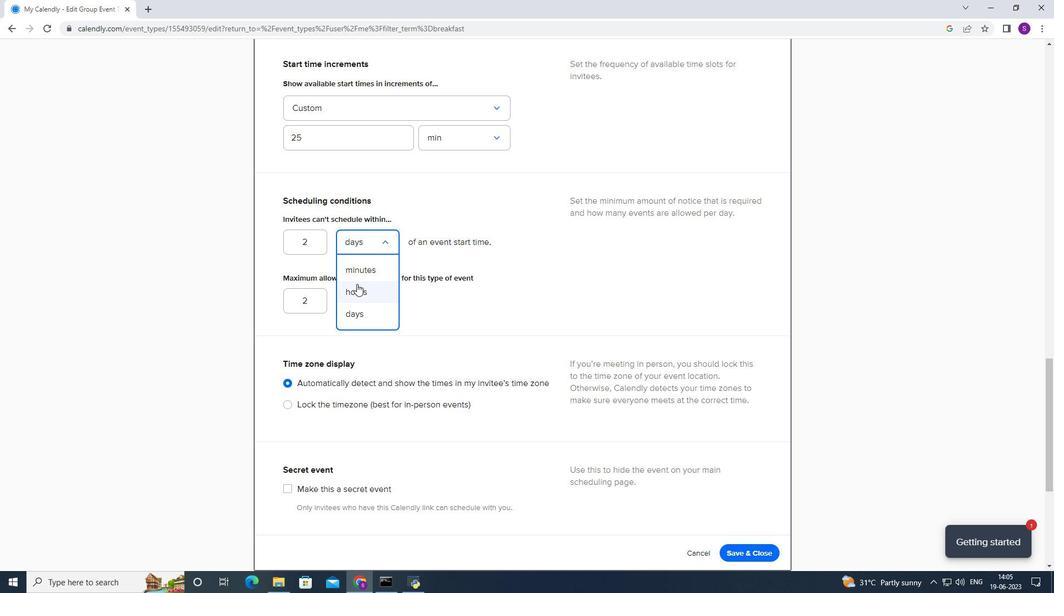 
Action: Mouse pressed left at (353, 290)
Screenshot: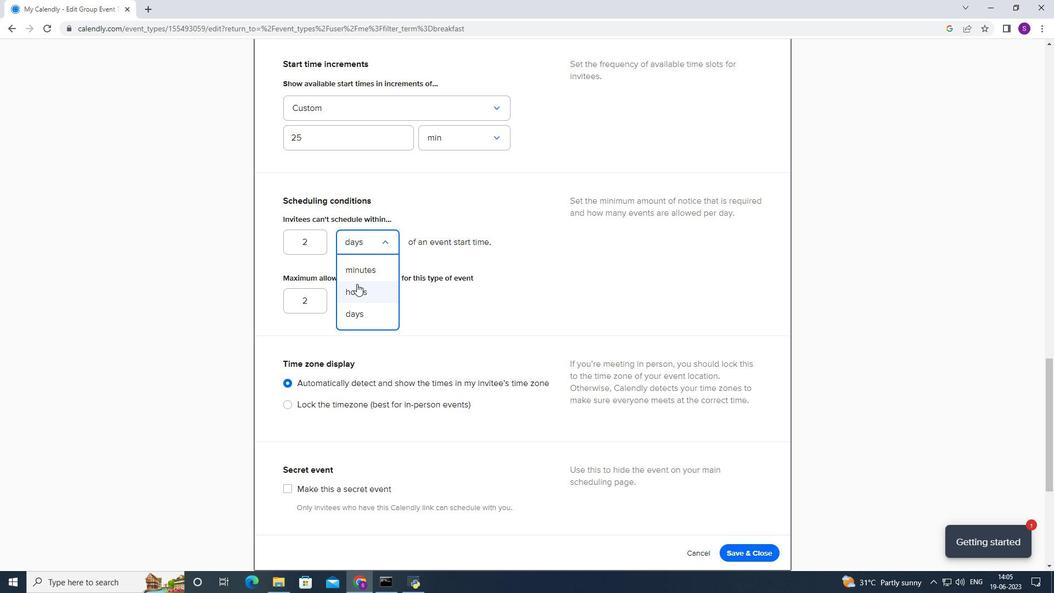 
Action: Mouse moved to (321, 235)
Screenshot: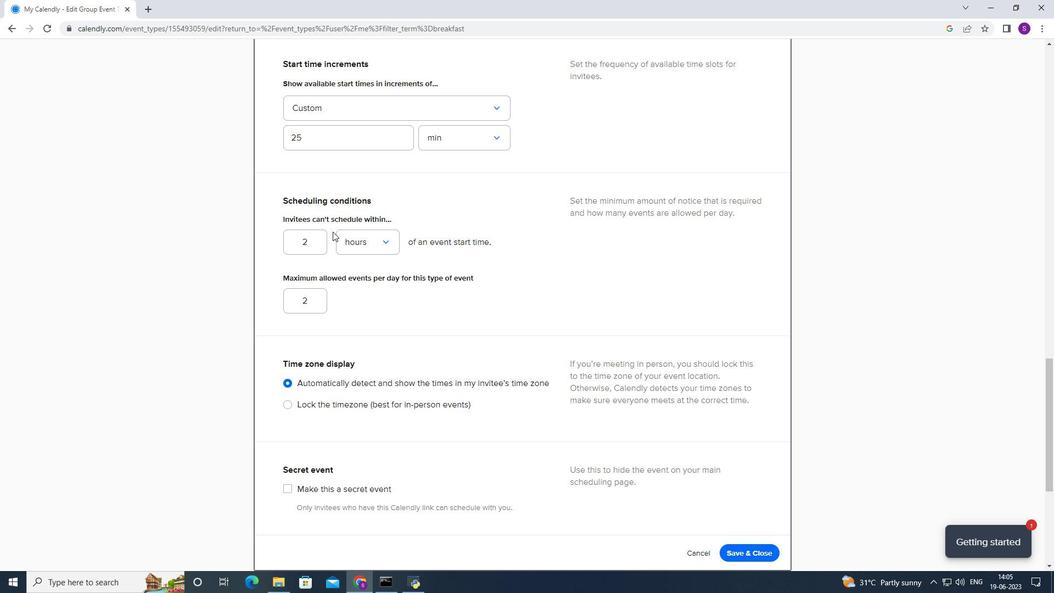 
Action: Mouse pressed left at (321, 235)
Screenshot: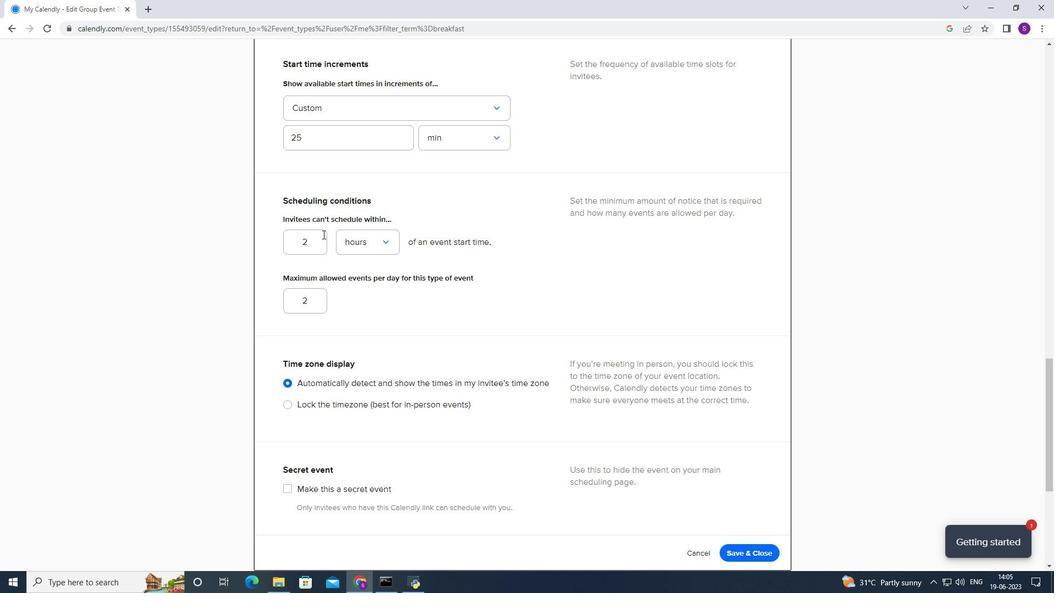 
Action: Mouse moved to (291, 240)
Screenshot: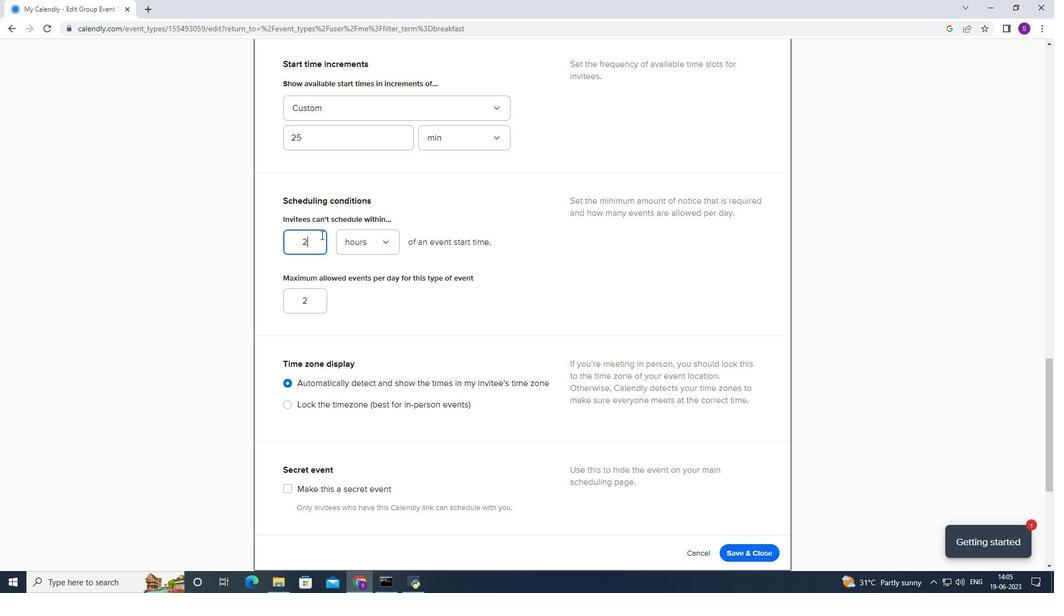 
Action: Key pressed 48
Screenshot: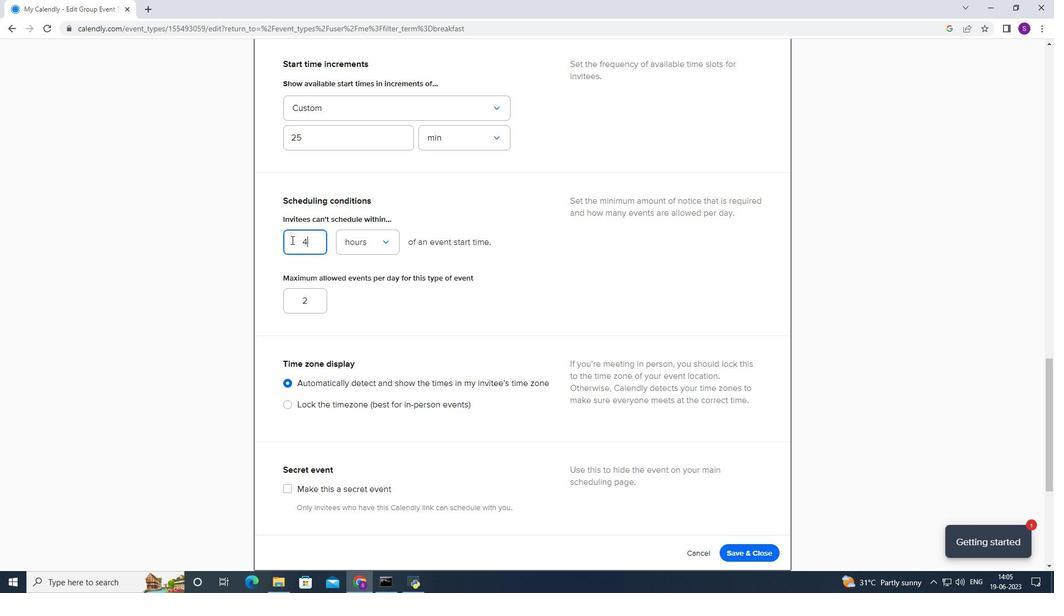 
Action: Mouse moved to (378, 351)
Screenshot: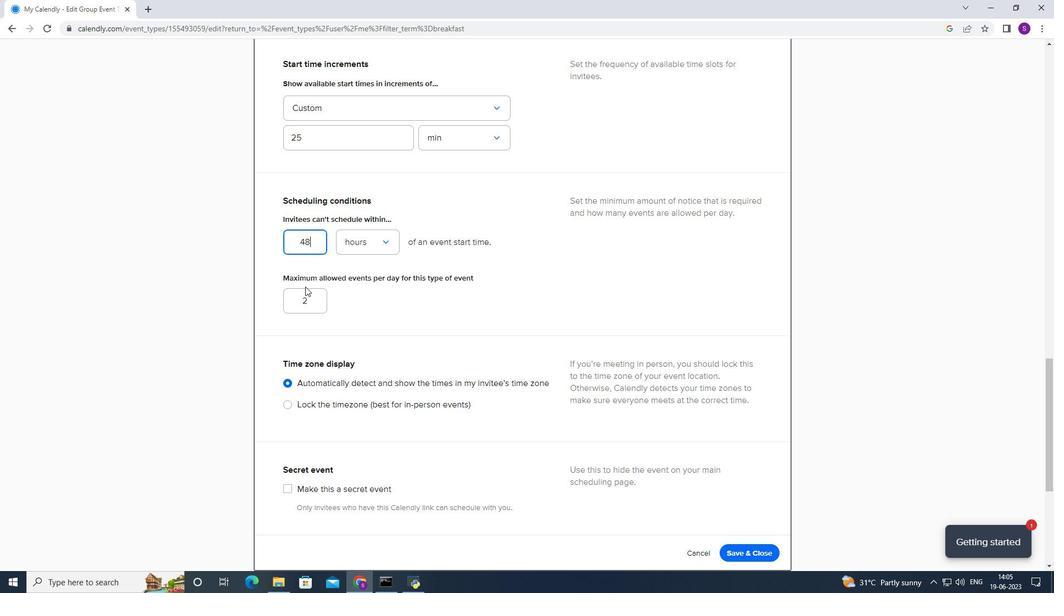 
Action: Mouse pressed left at (378, 351)
Screenshot: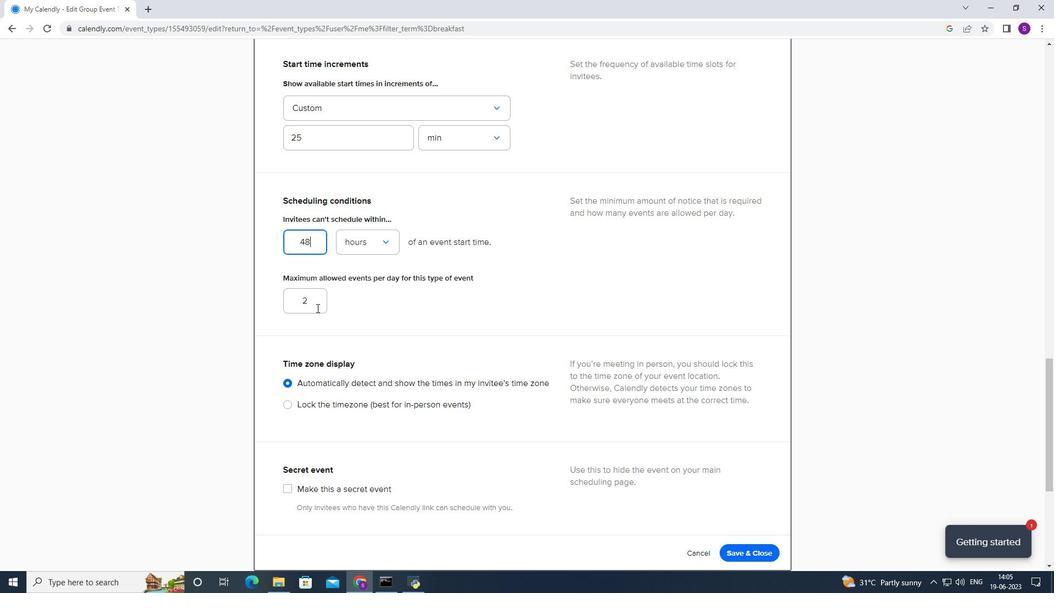 
Action: Mouse moved to (355, 316)
Screenshot: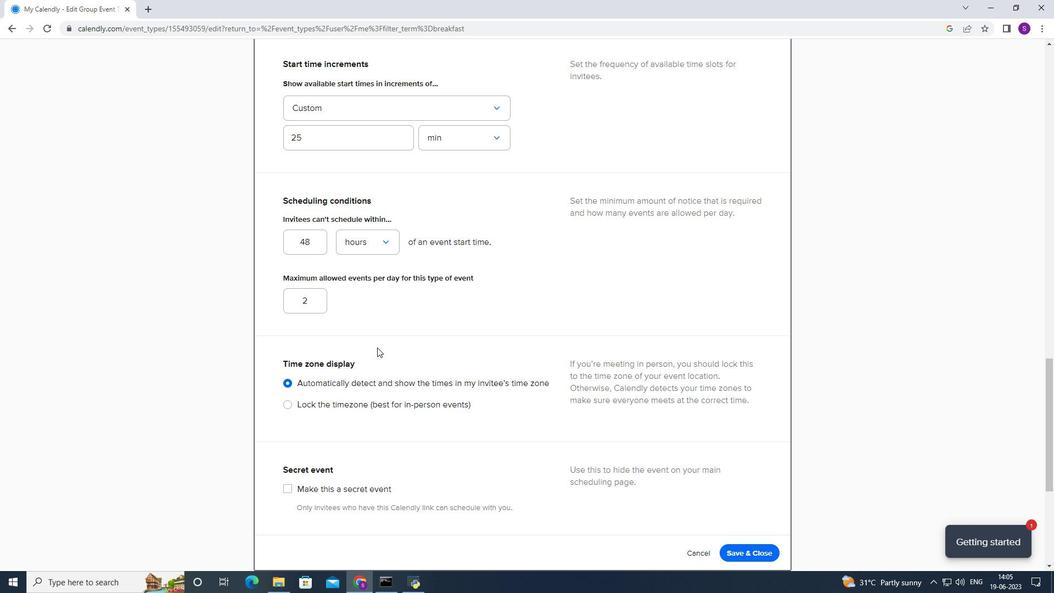 
Action: Mouse scrolled (355, 315) with delta (0, 0)
Screenshot: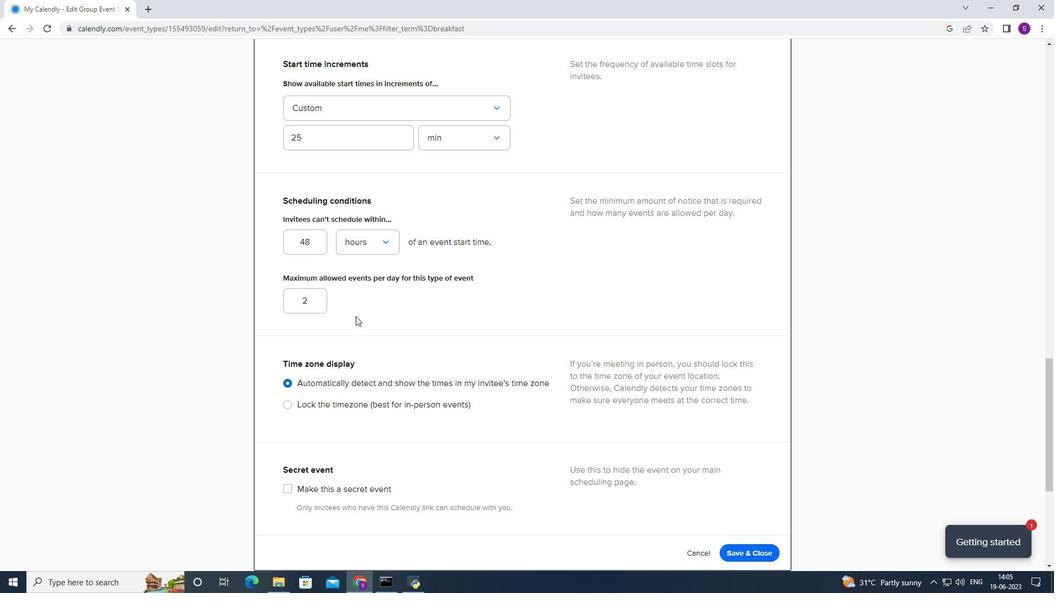 
Action: Mouse scrolled (355, 315) with delta (0, 0)
Screenshot: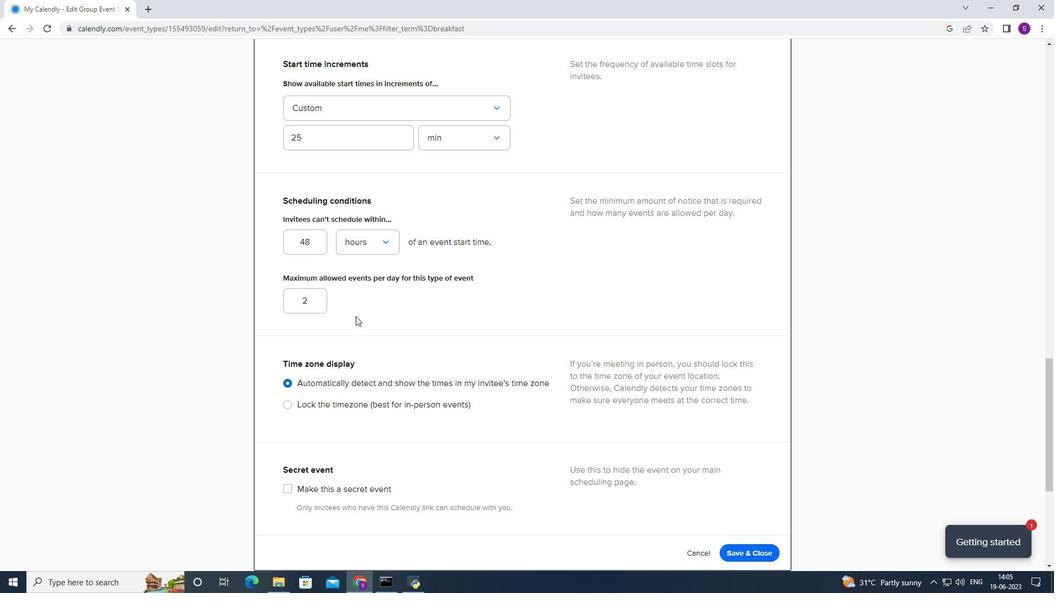
Action: Mouse scrolled (355, 315) with delta (0, 0)
Screenshot: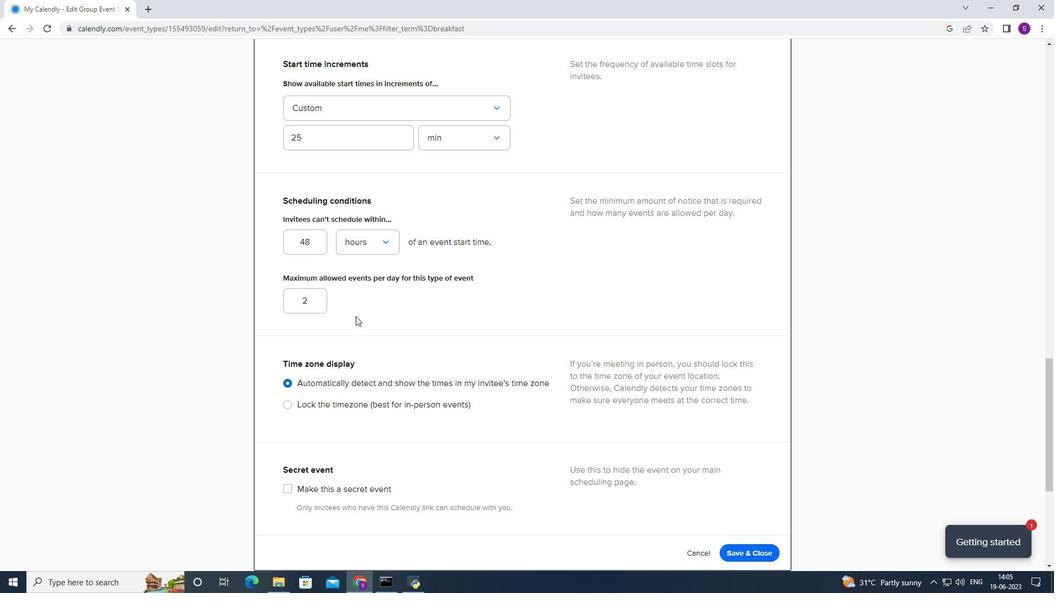 
Action: Mouse moved to (743, 384)
Screenshot: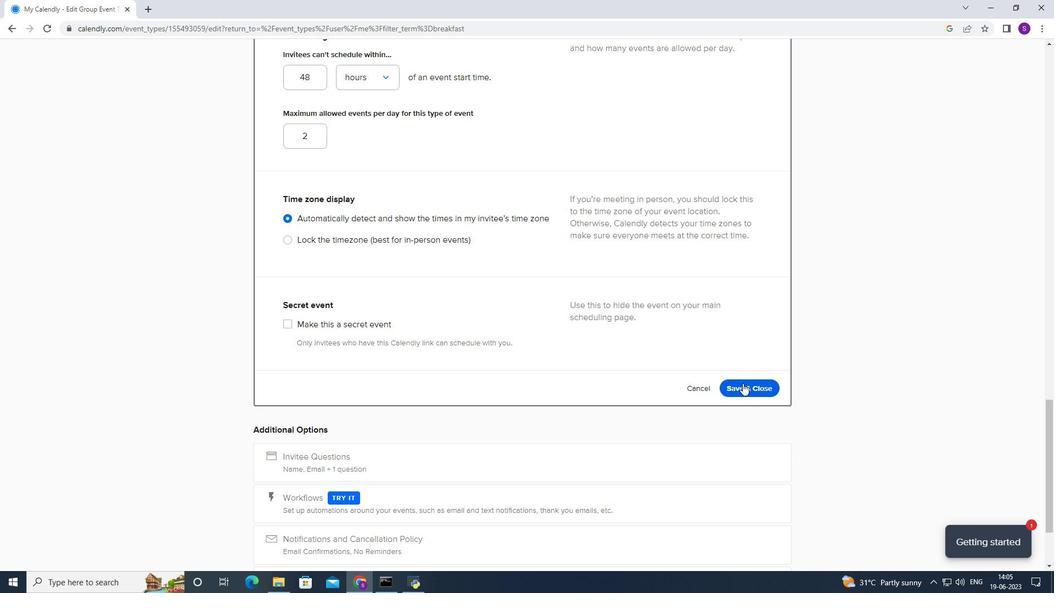 
Action: Mouse pressed left at (743, 384)
Screenshot: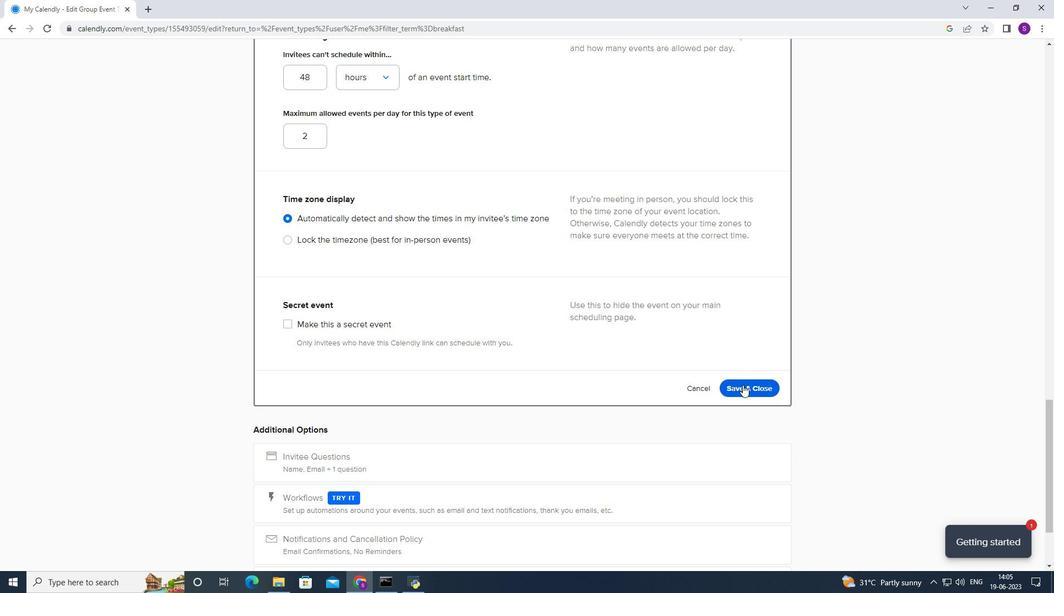 
